 Task: Look for space in Basotu, Tanzania from 12th  August, 2023 to 15th August, 2023 for 3 adults in price range Rs.12000 to Rs.16000. Place can be entire place with 2 bedrooms having 3 beds and 1 bathroom. Property type can be house, flat, guest house. Booking option can be shelf check-in. Required host language is English.
Action: Mouse pressed left at (441, 89)
Screenshot: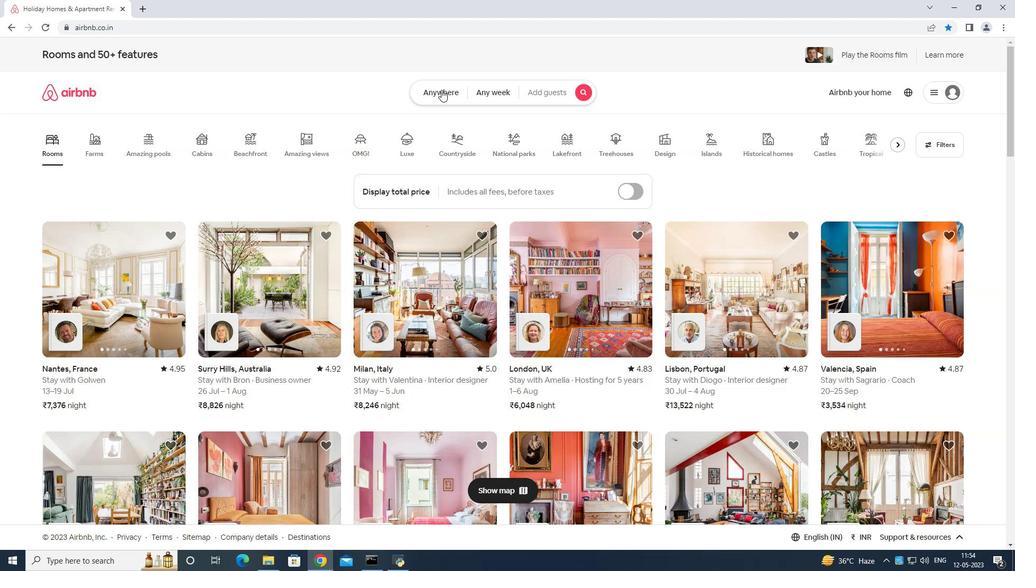 
Action: Mouse moved to (422, 126)
Screenshot: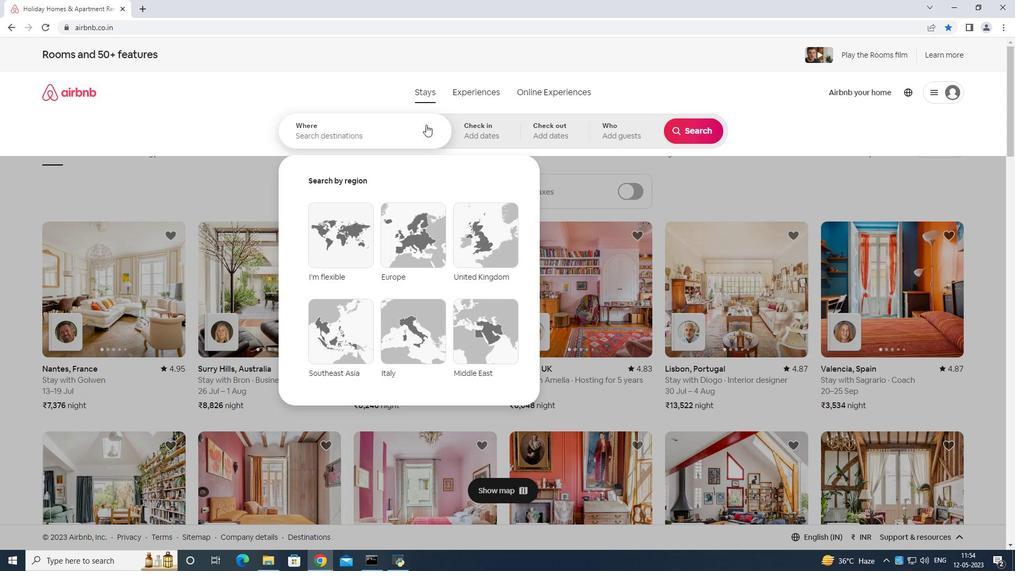 
Action: Mouse pressed left at (422, 126)
Screenshot: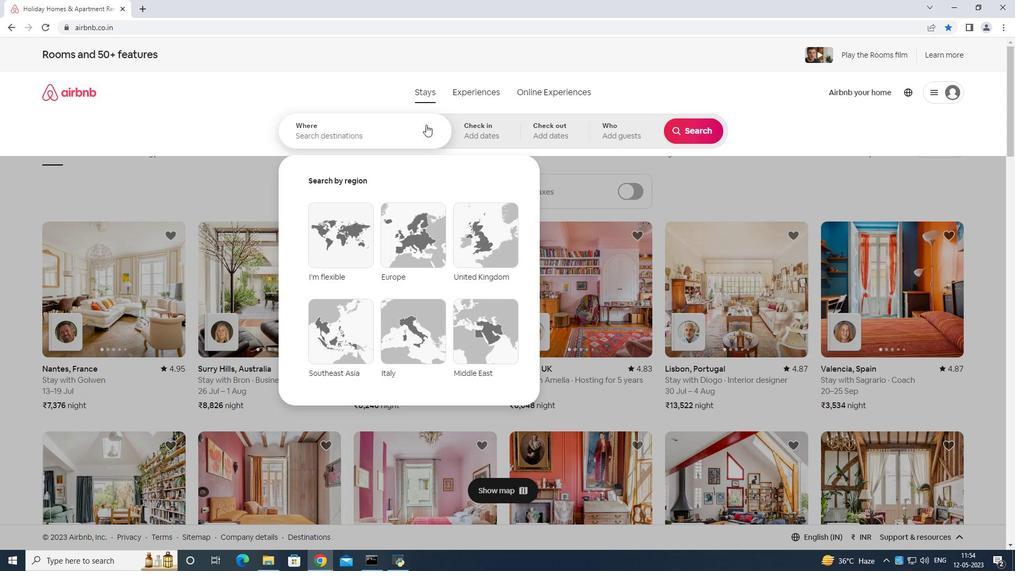 
Action: Mouse moved to (417, 126)
Screenshot: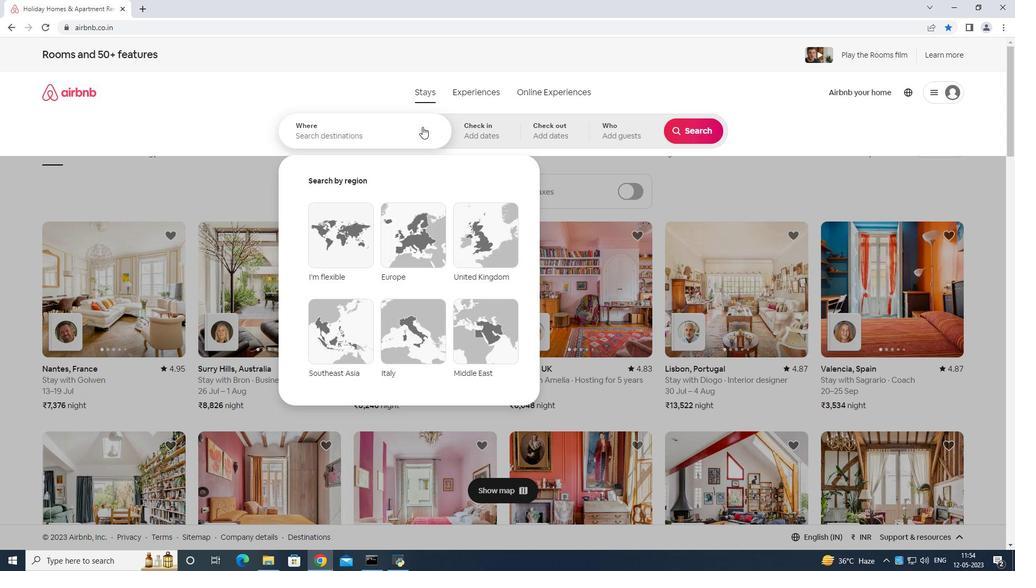 
Action: Key pressed <Key.shift>Basotu<Key.space>tanzania<Key.enter>
Screenshot: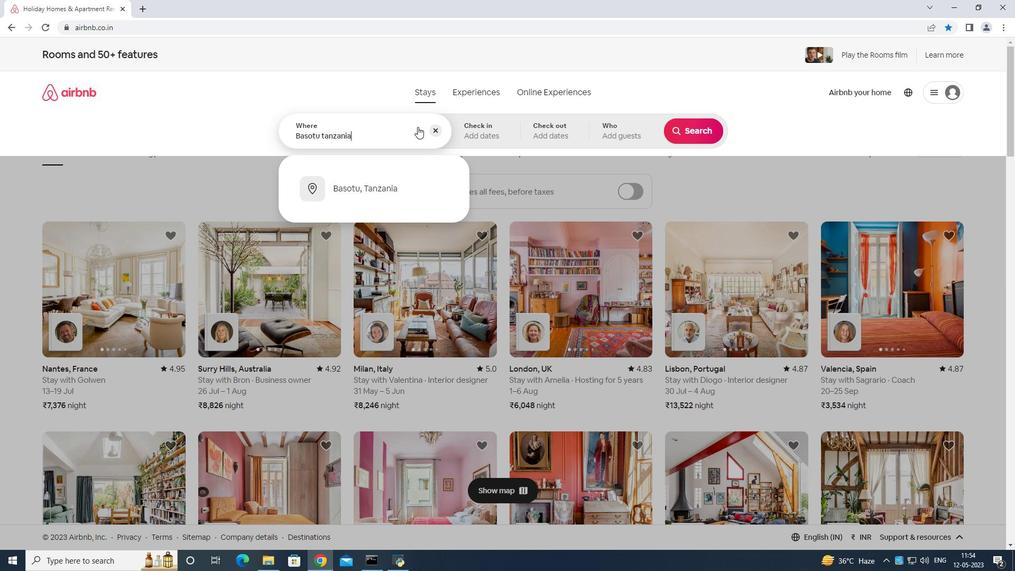 
Action: Mouse moved to (691, 216)
Screenshot: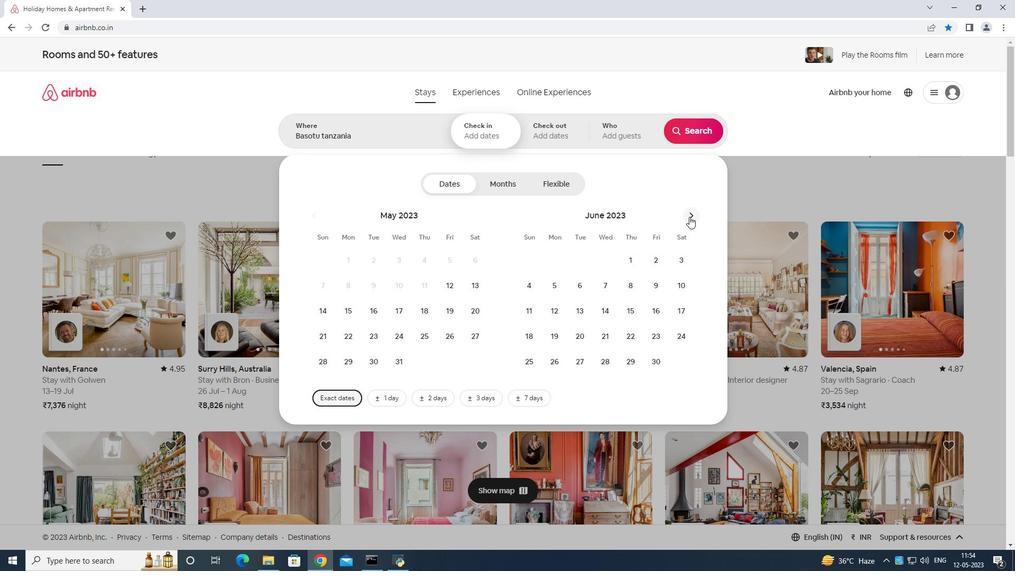 
Action: Mouse pressed left at (691, 216)
Screenshot: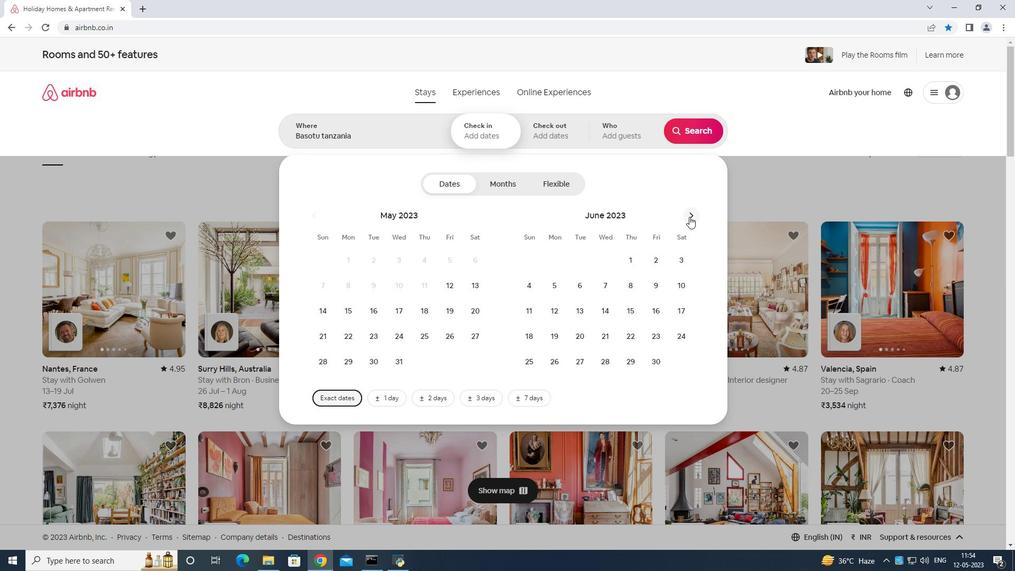 
Action: Mouse moved to (692, 216)
Screenshot: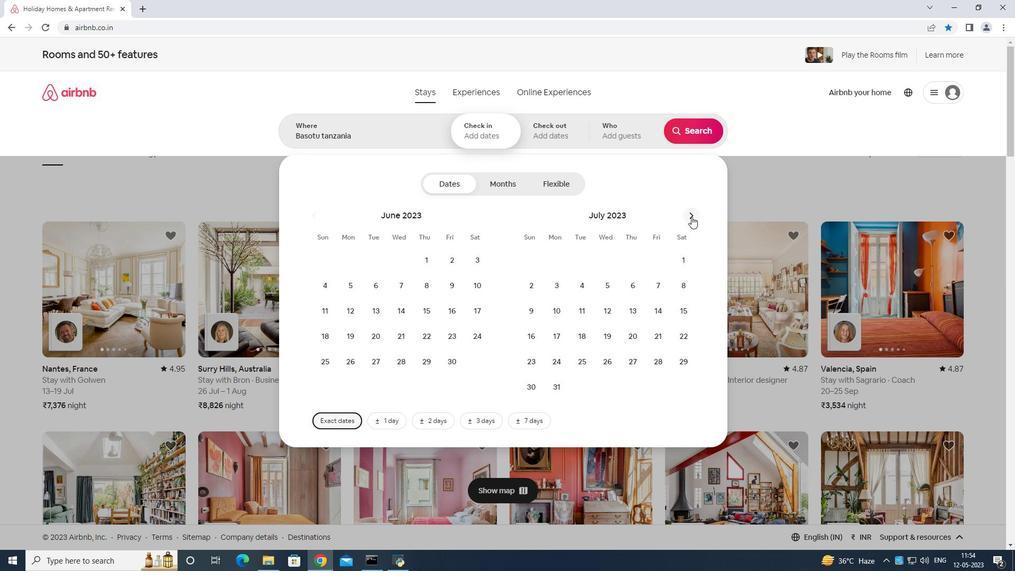 
Action: Mouse pressed left at (692, 216)
Screenshot: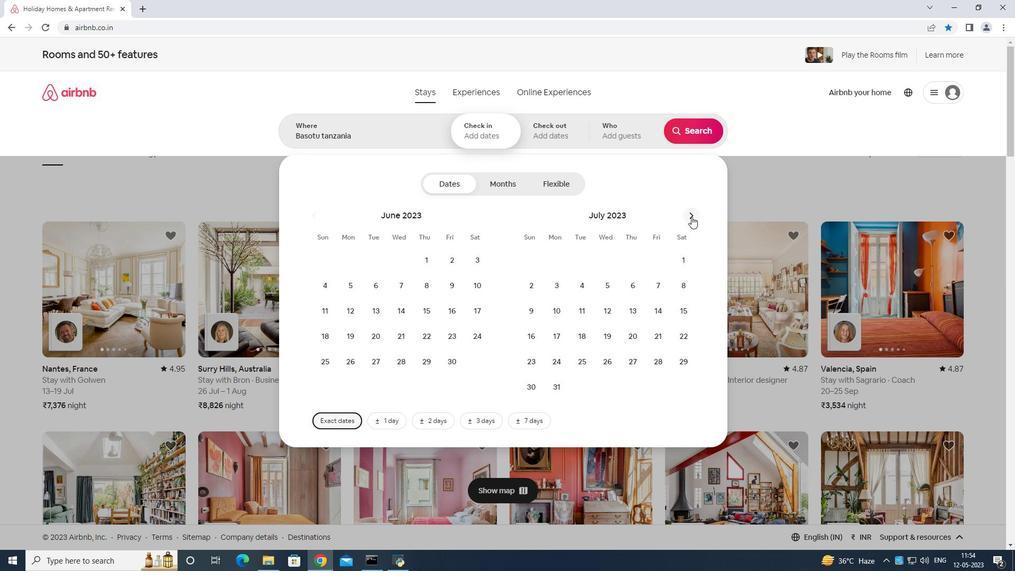 
Action: Mouse moved to (620, 277)
Screenshot: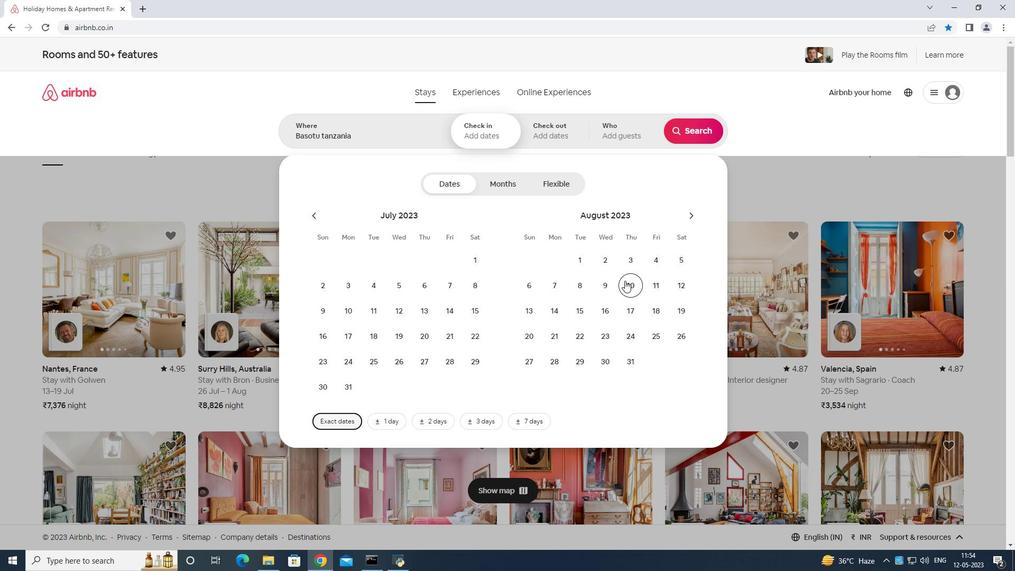 
Action: Mouse pressed left at (620, 277)
Screenshot: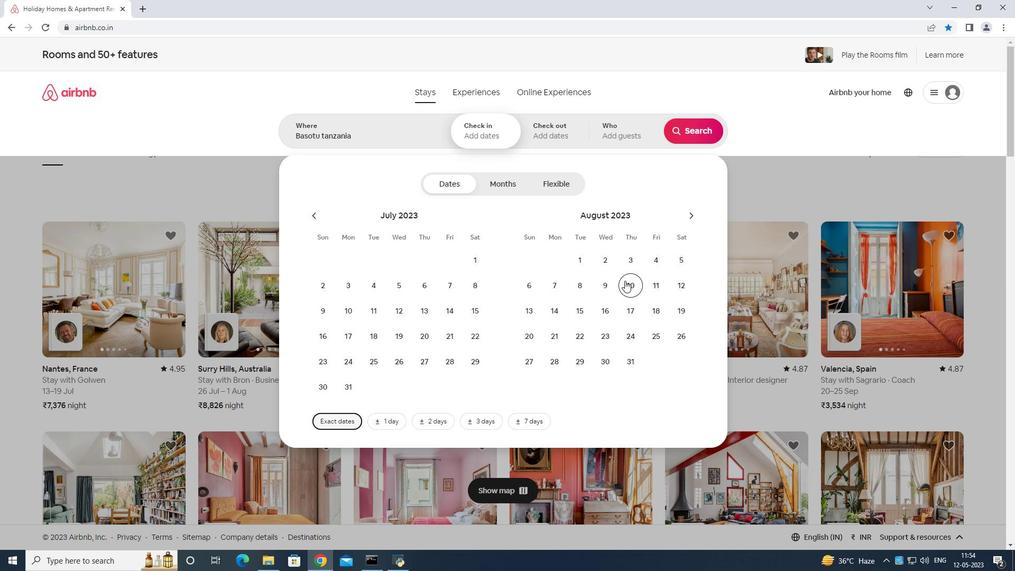 
Action: Mouse moved to (577, 306)
Screenshot: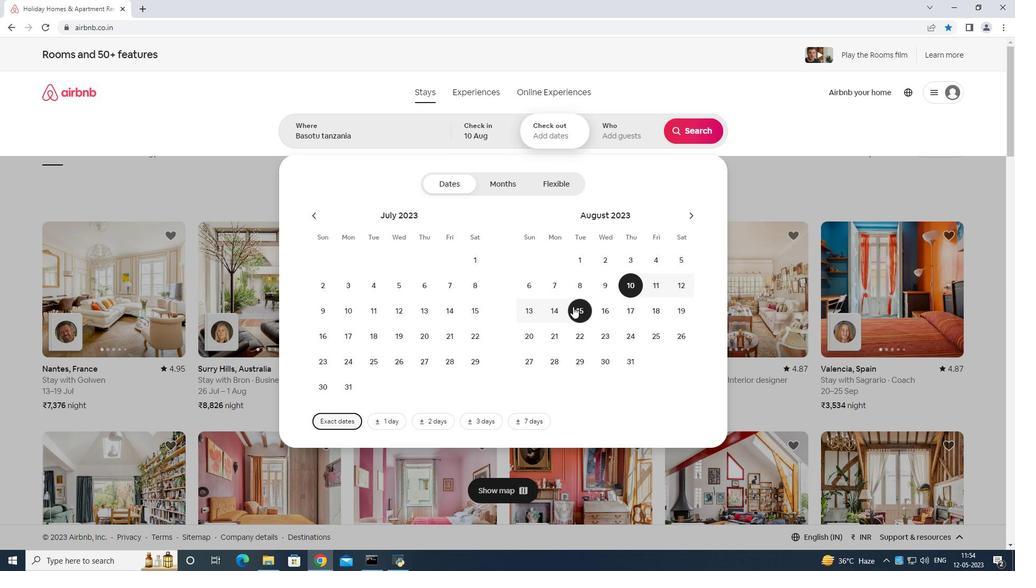 
Action: Mouse pressed left at (577, 306)
Screenshot: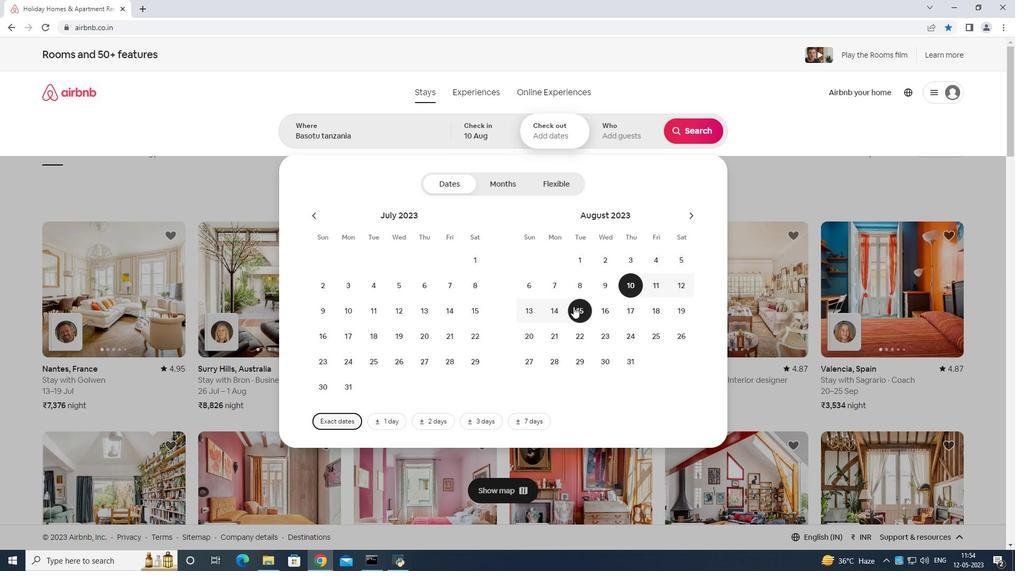 
Action: Mouse moved to (609, 125)
Screenshot: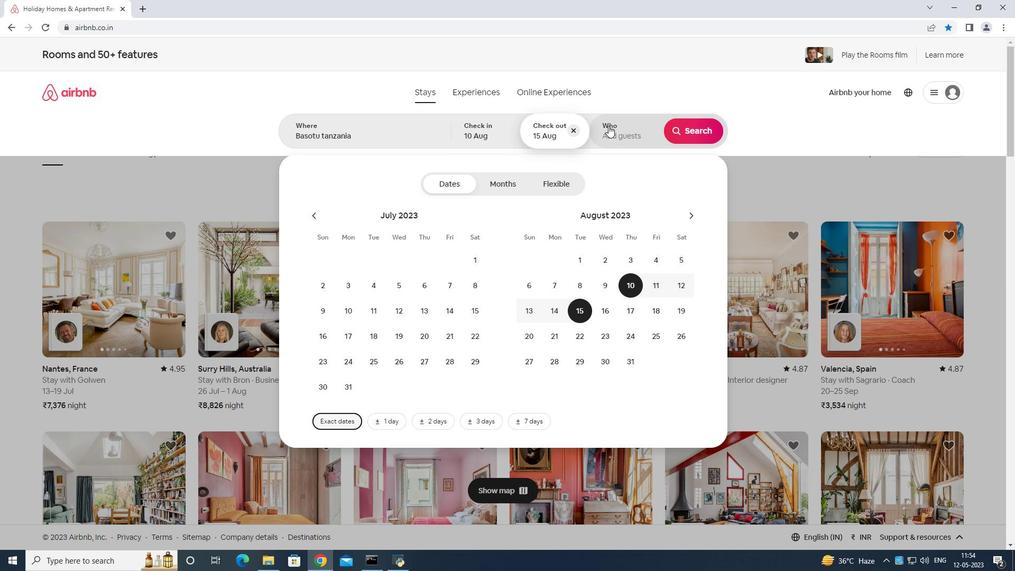 
Action: Mouse pressed left at (609, 125)
Screenshot: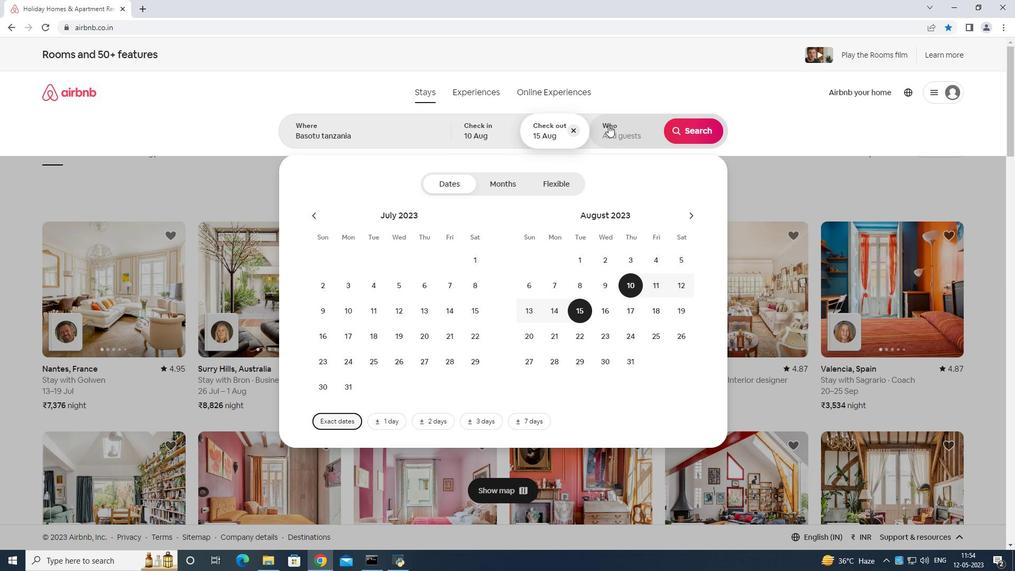 
Action: Mouse moved to (701, 187)
Screenshot: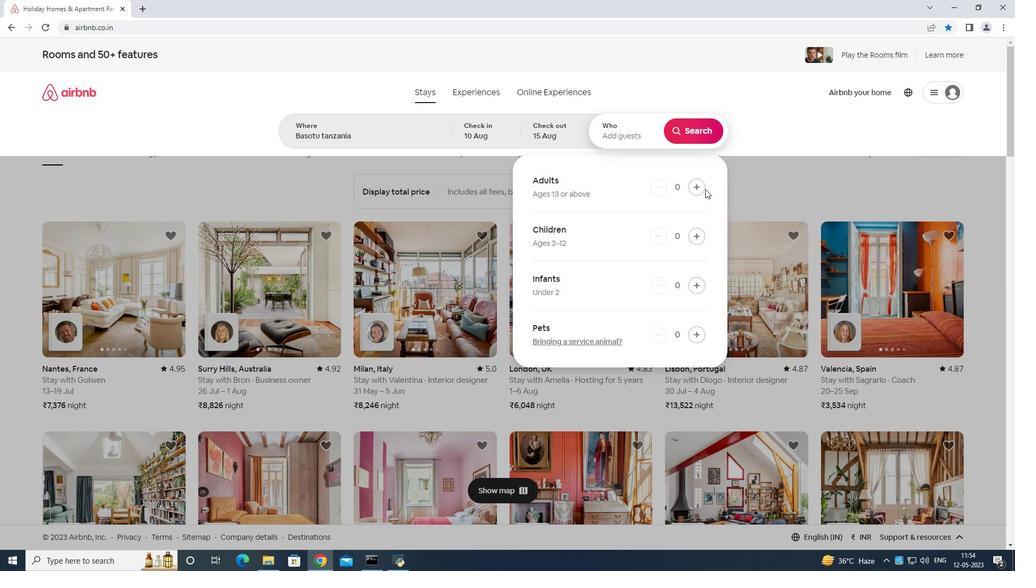 
Action: Mouse pressed left at (701, 187)
Screenshot: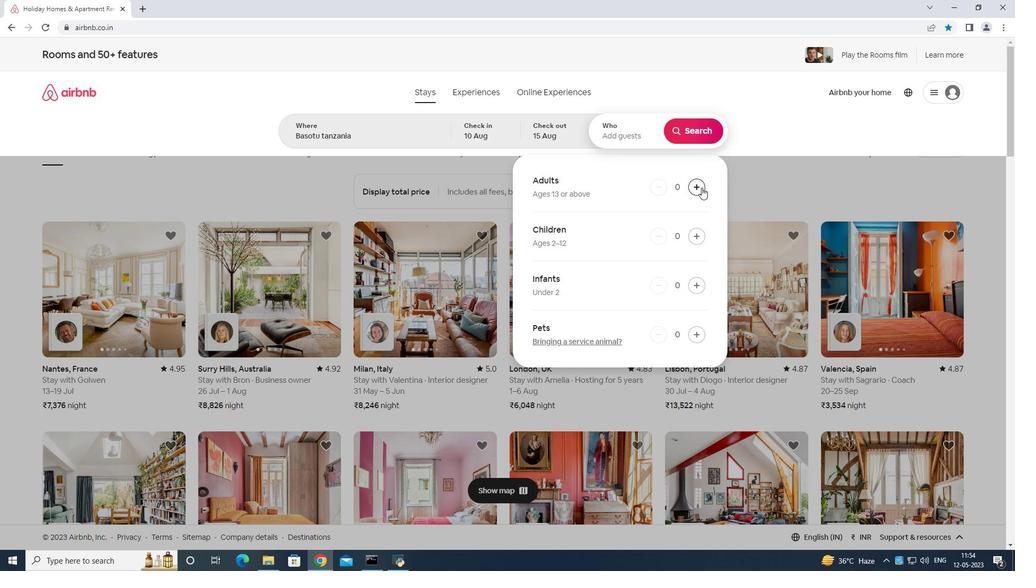 
Action: Mouse moved to (698, 186)
Screenshot: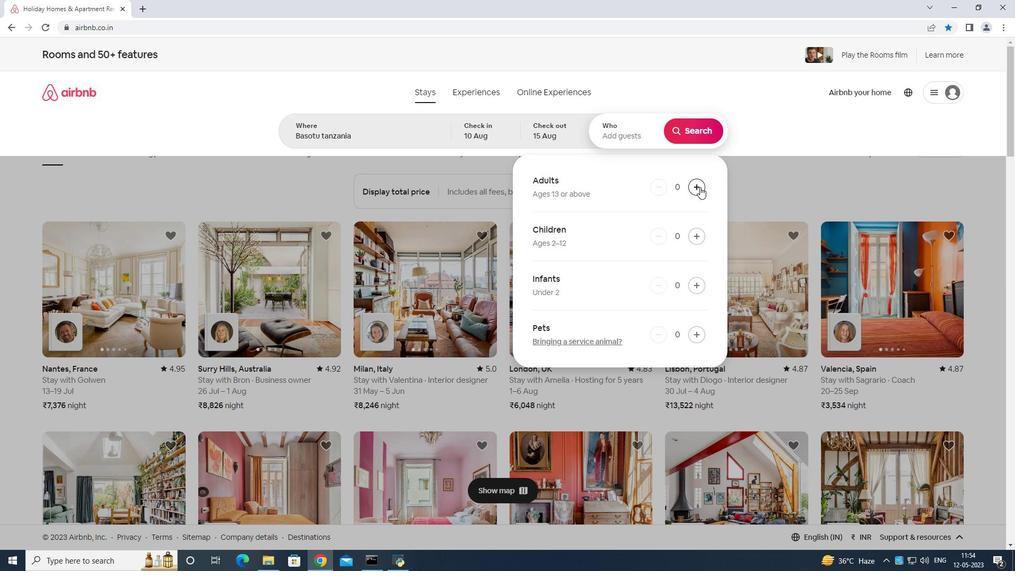 
Action: Mouse pressed left at (698, 186)
Screenshot: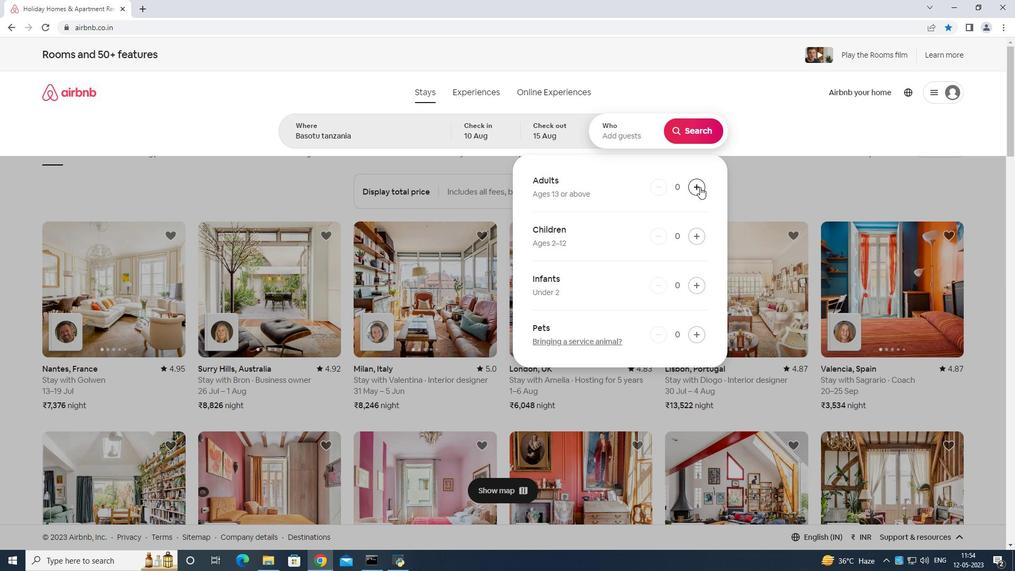 
Action: Mouse moved to (698, 186)
Screenshot: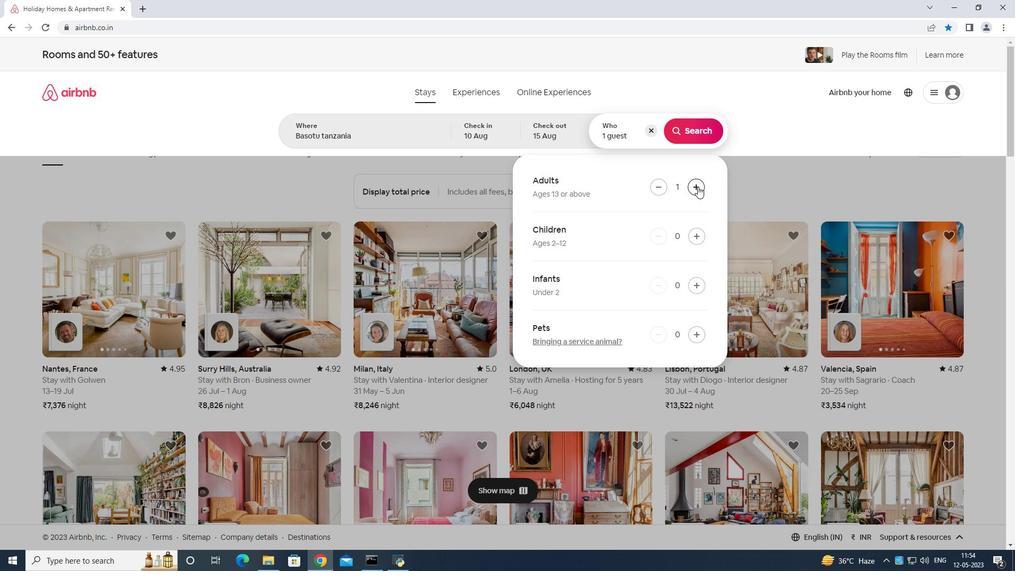 
Action: Mouse pressed left at (698, 186)
Screenshot: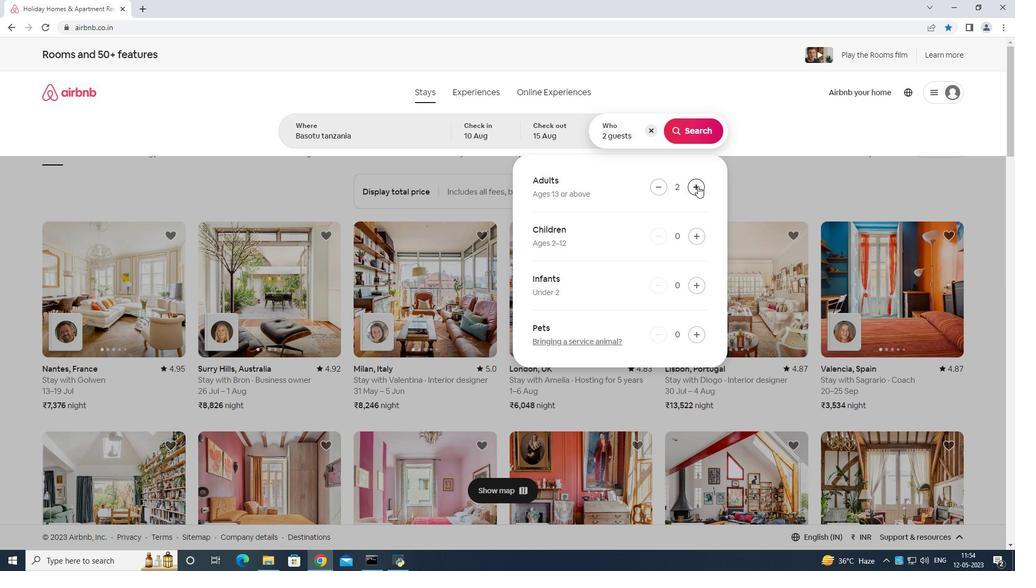 
Action: Mouse moved to (694, 128)
Screenshot: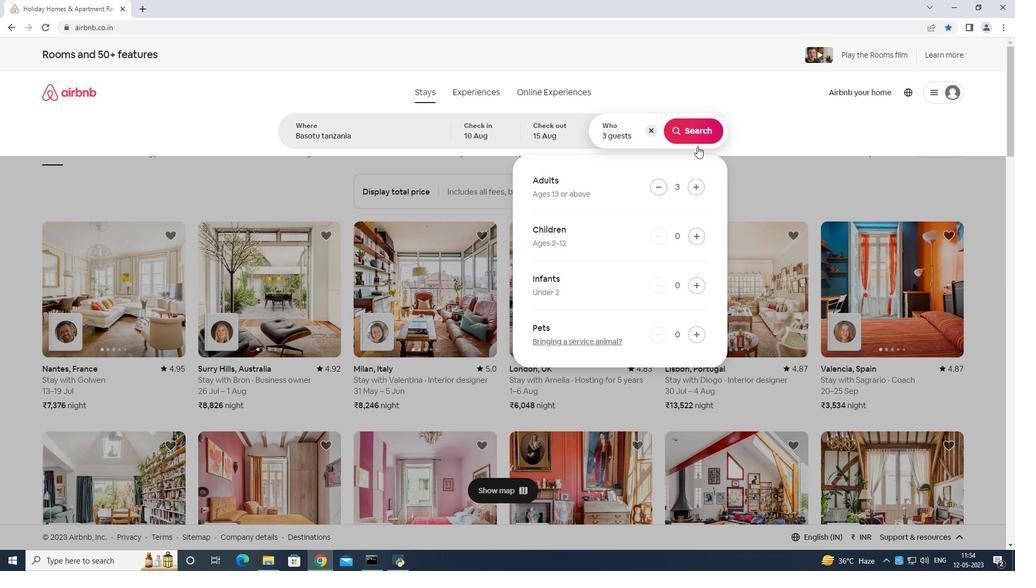 
Action: Mouse pressed left at (694, 128)
Screenshot: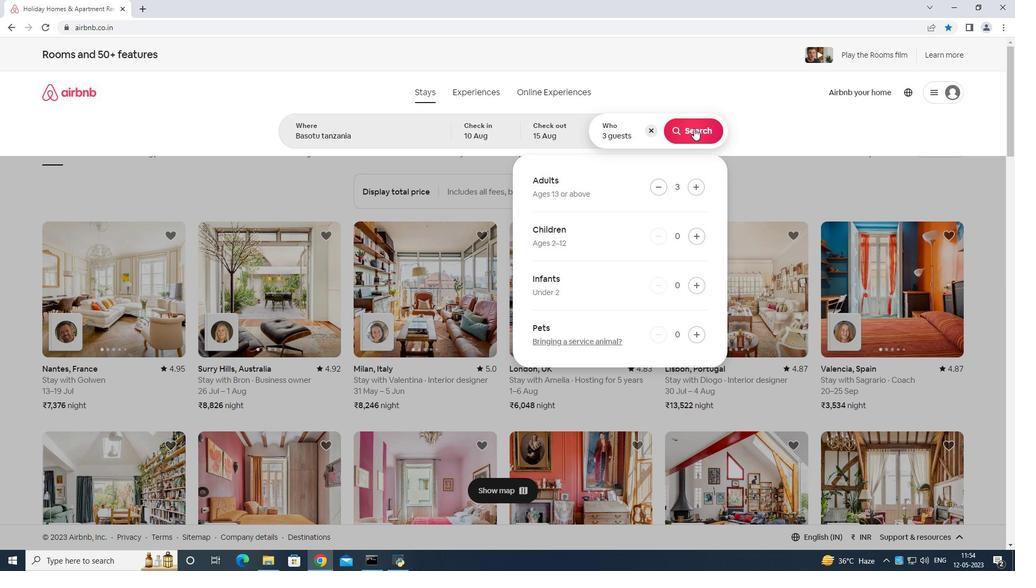 
Action: Mouse moved to (965, 97)
Screenshot: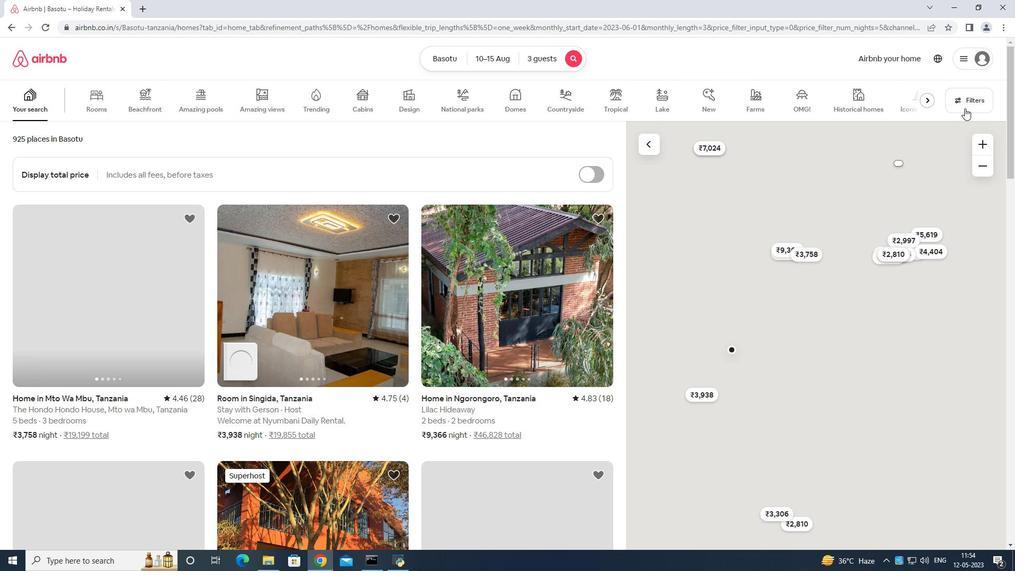 
Action: Mouse pressed left at (965, 97)
Screenshot: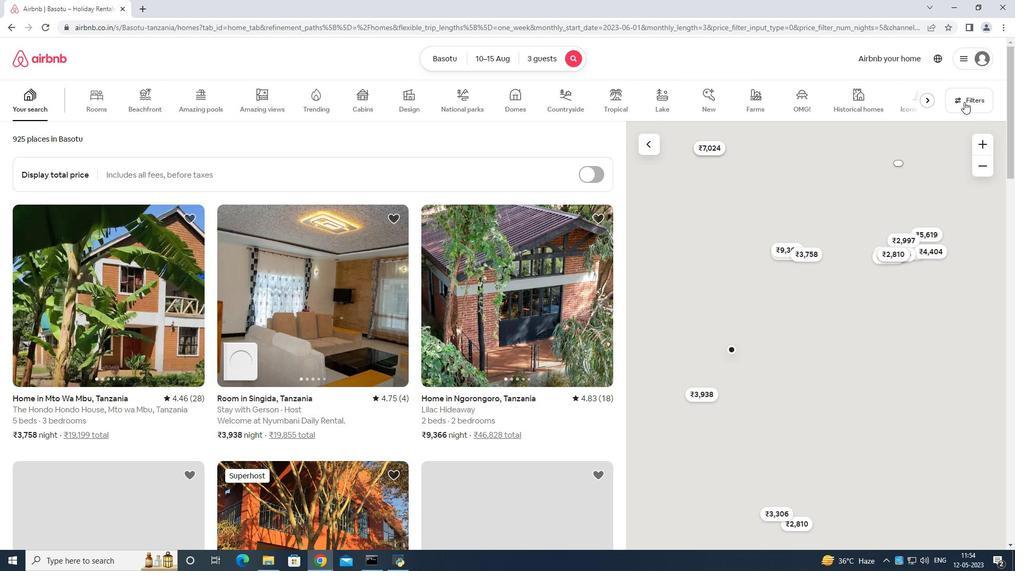 
Action: Mouse moved to (430, 357)
Screenshot: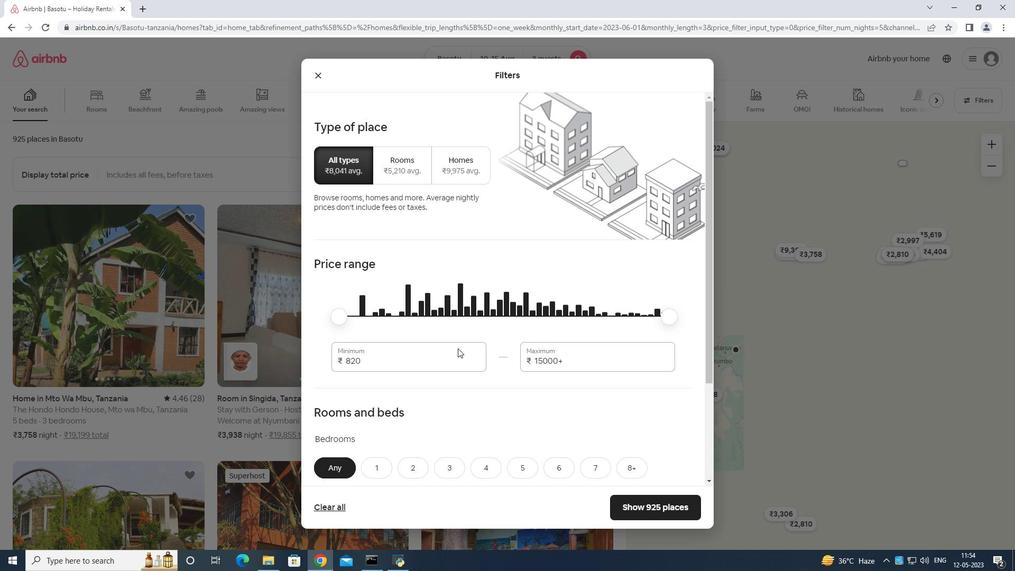 
Action: Mouse pressed left at (430, 357)
Screenshot: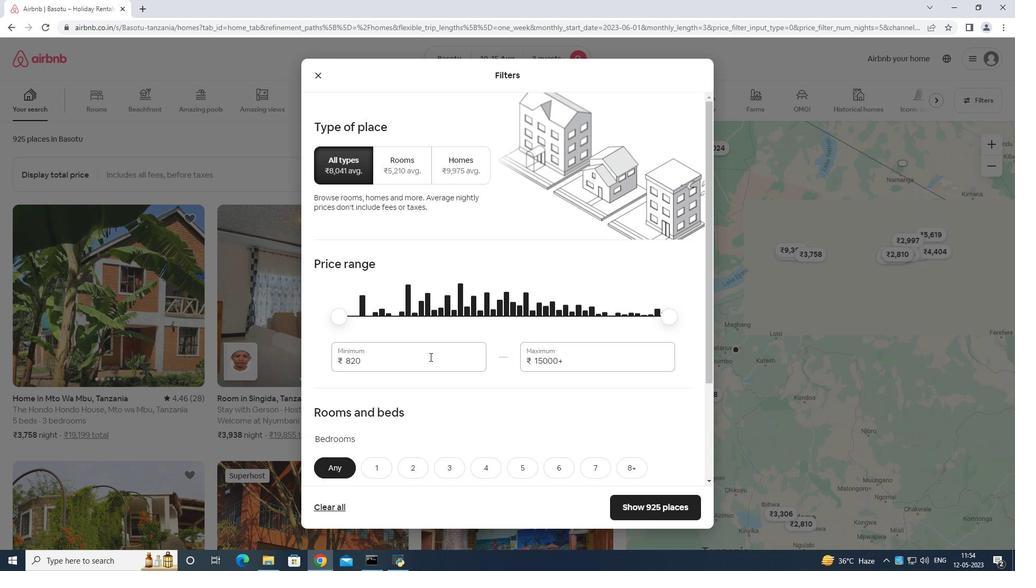 
Action: Mouse moved to (442, 351)
Screenshot: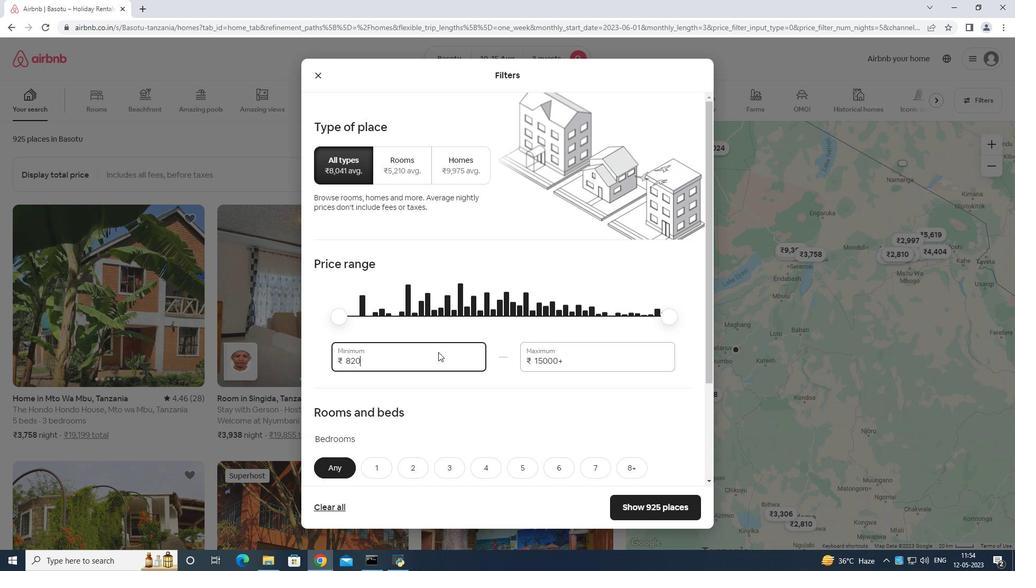 
Action: Key pressed <Key.backspace>
Screenshot: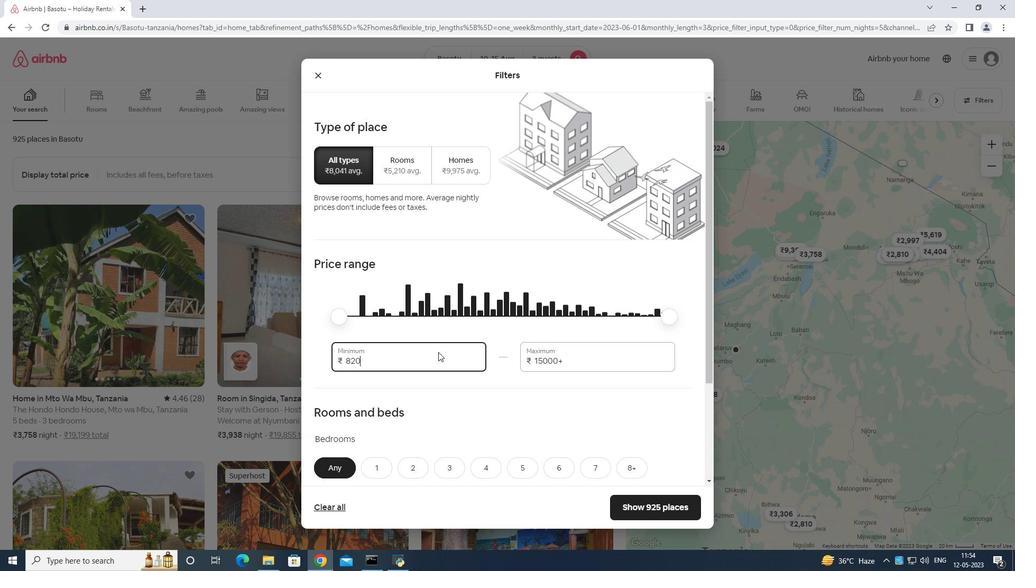 
Action: Mouse moved to (442, 350)
Screenshot: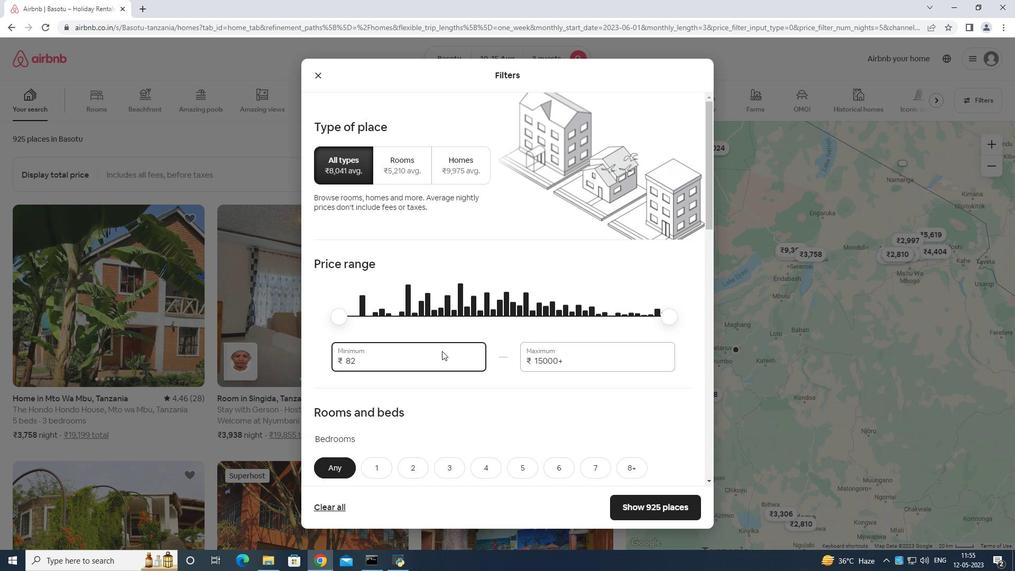 
Action: Key pressed <Key.backspace>
Screenshot: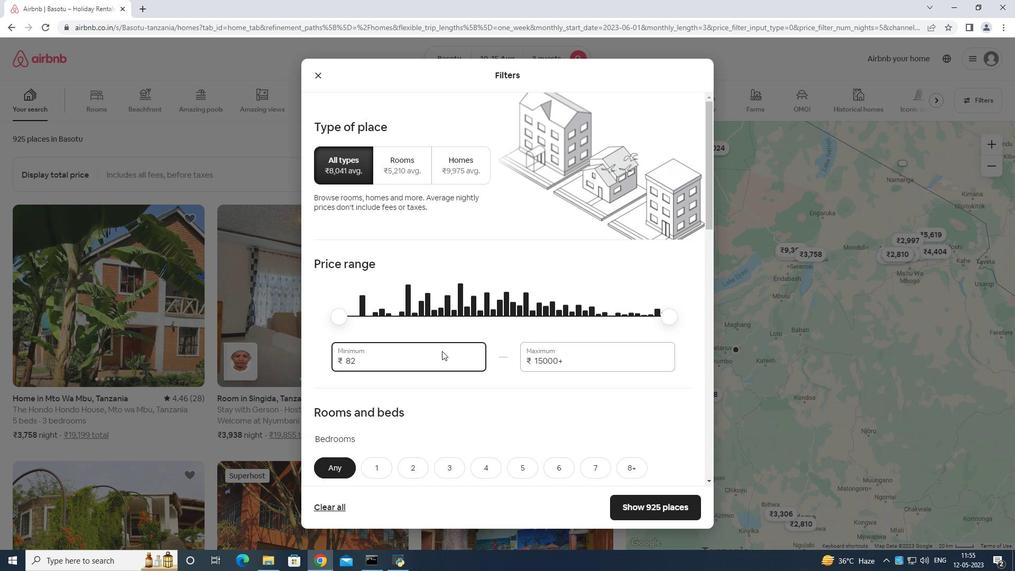 
Action: Mouse moved to (443, 349)
Screenshot: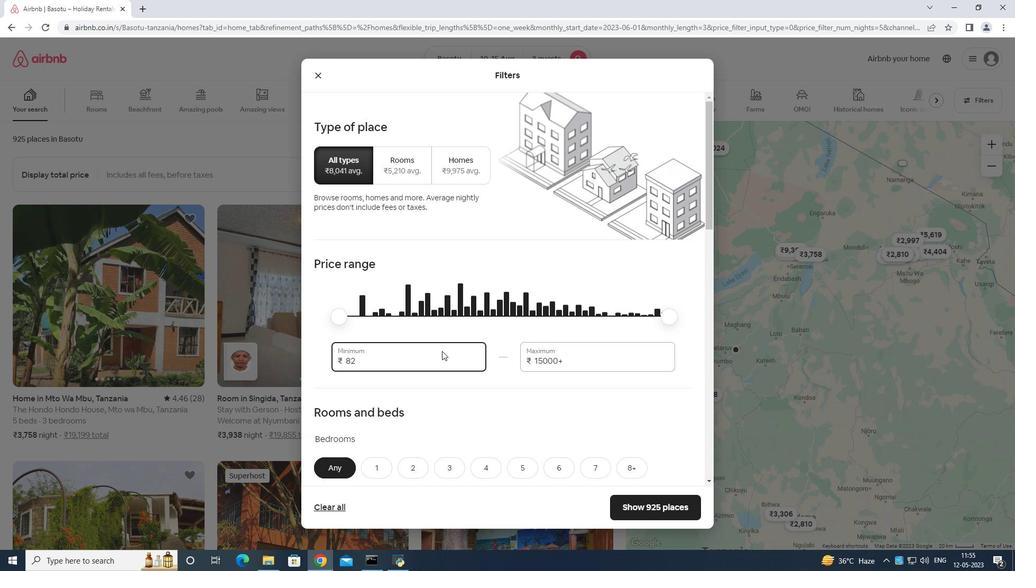 
Action: Key pressed <Key.backspace>
Screenshot: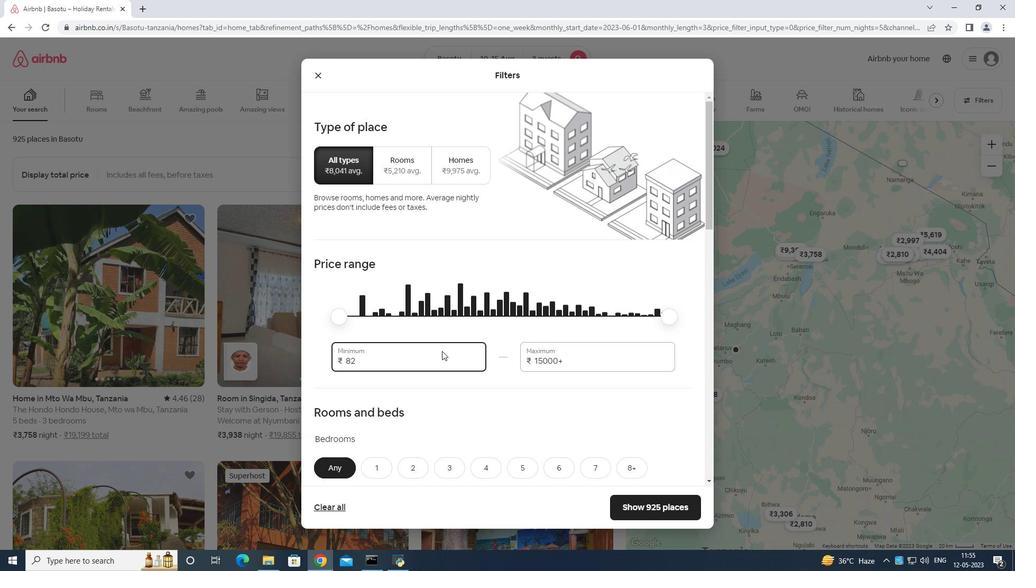 
Action: Mouse moved to (443, 349)
Screenshot: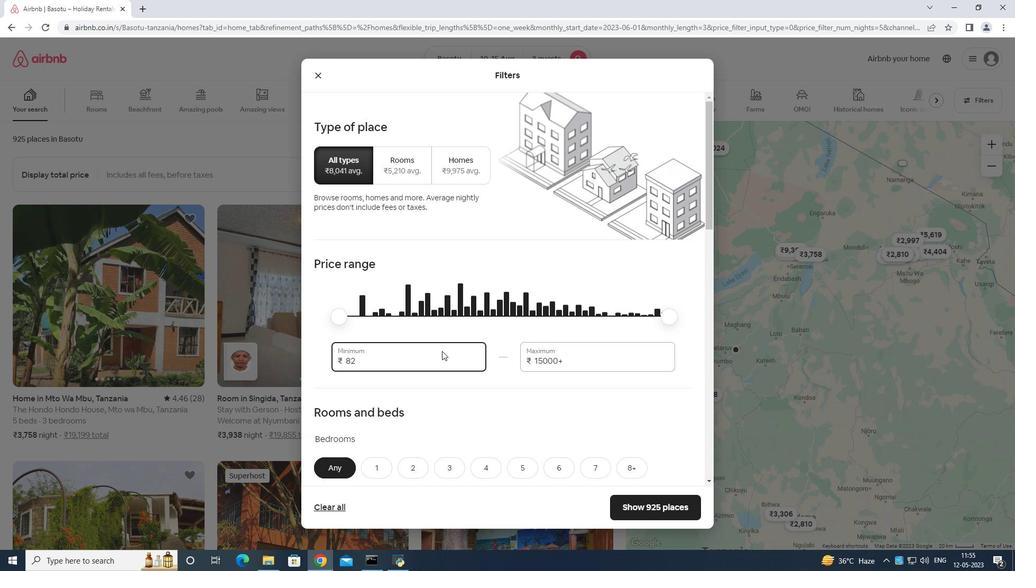 
Action: Key pressed <Key.backspace>
Screenshot: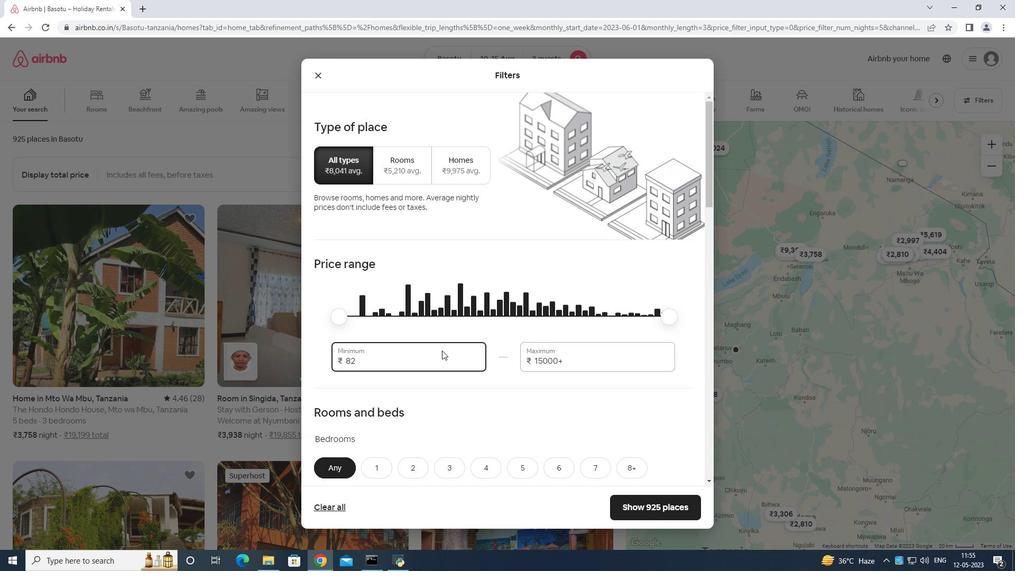 
Action: Mouse moved to (444, 348)
Screenshot: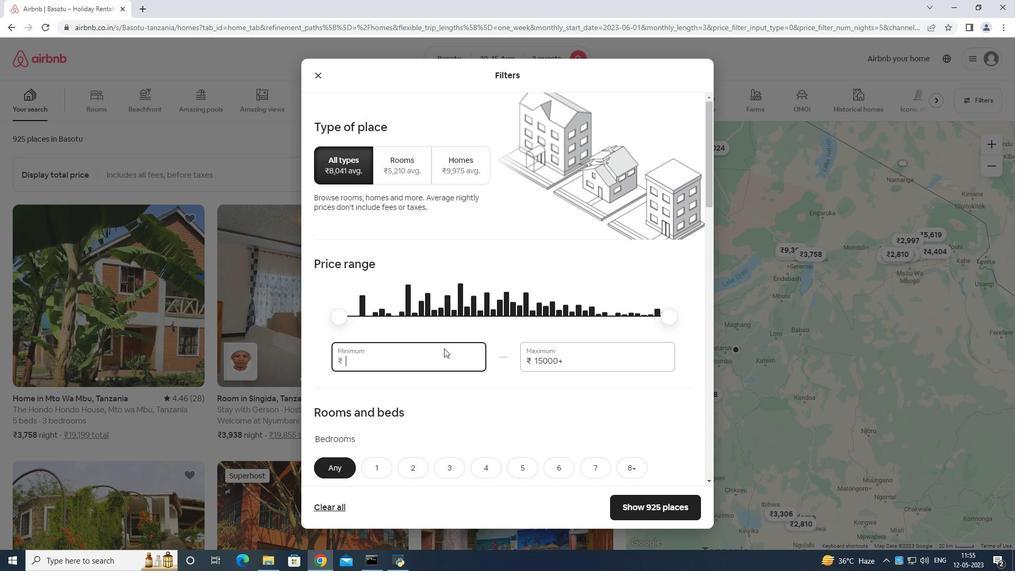 
Action: Key pressed 1
Screenshot: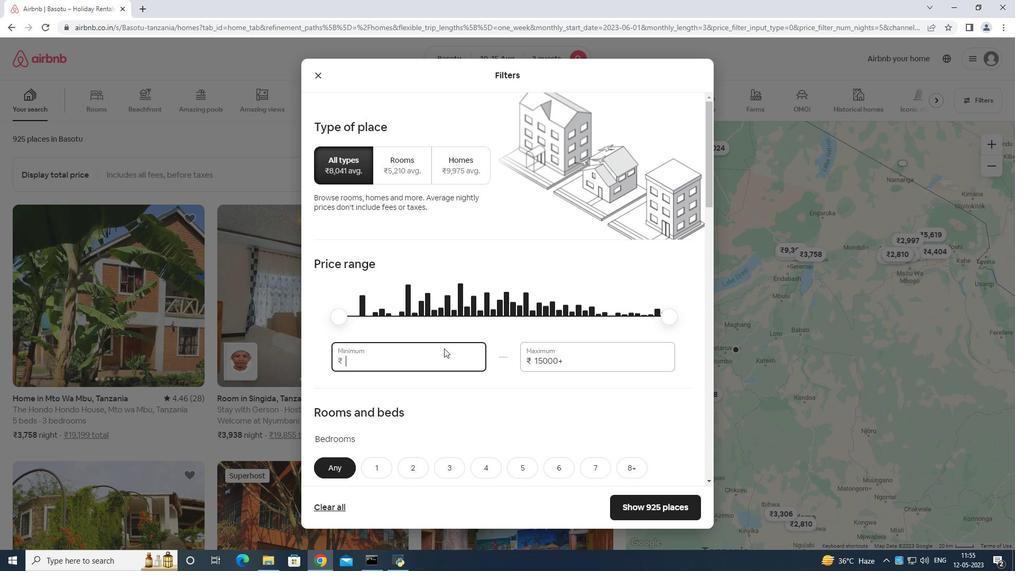 
Action: Mouse moved to (447, 348)
Screenshot: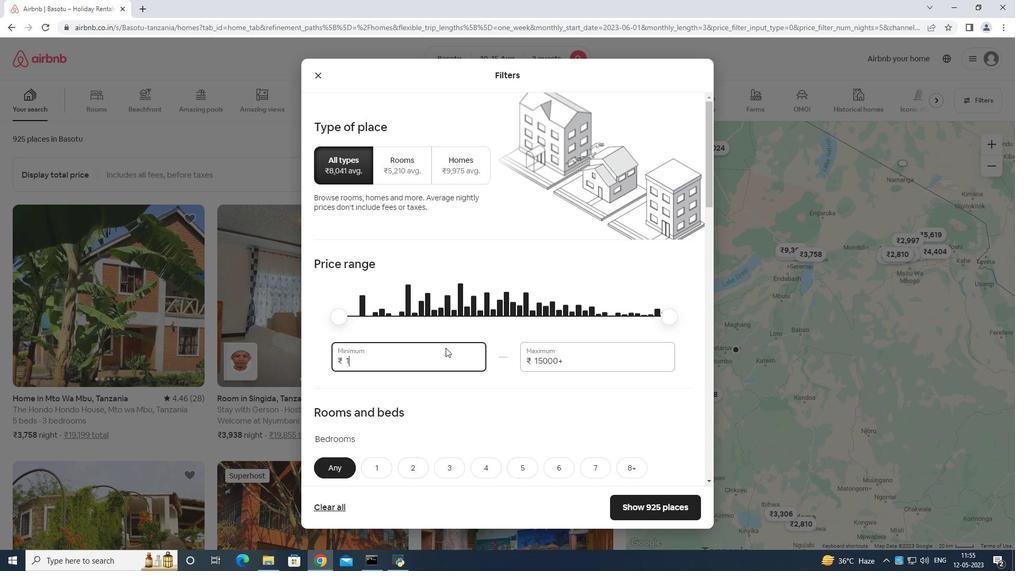 
Action: Key pressed 2
Screenshot: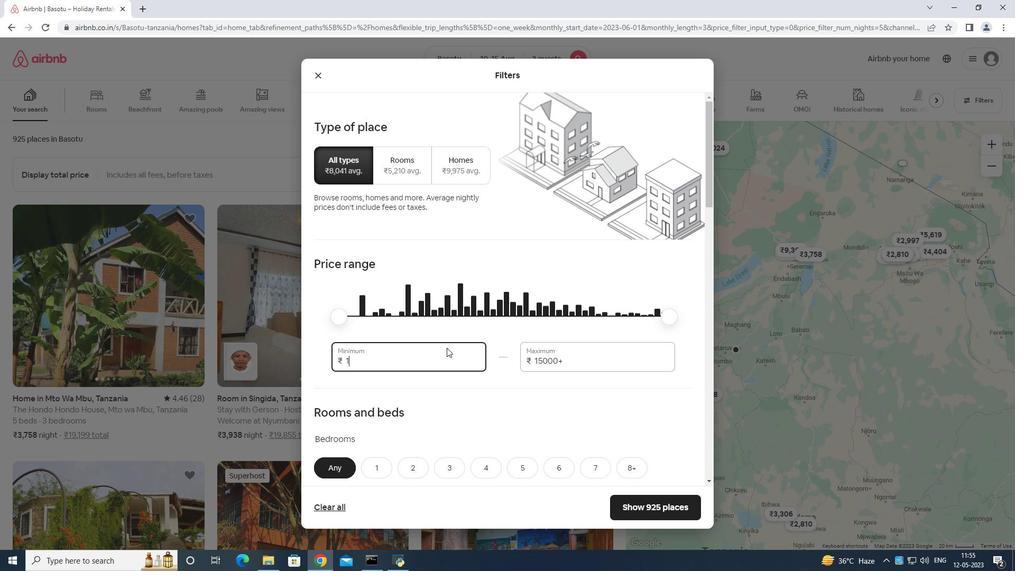 
Action: Mouse moved to (448, 349)
Screenshot: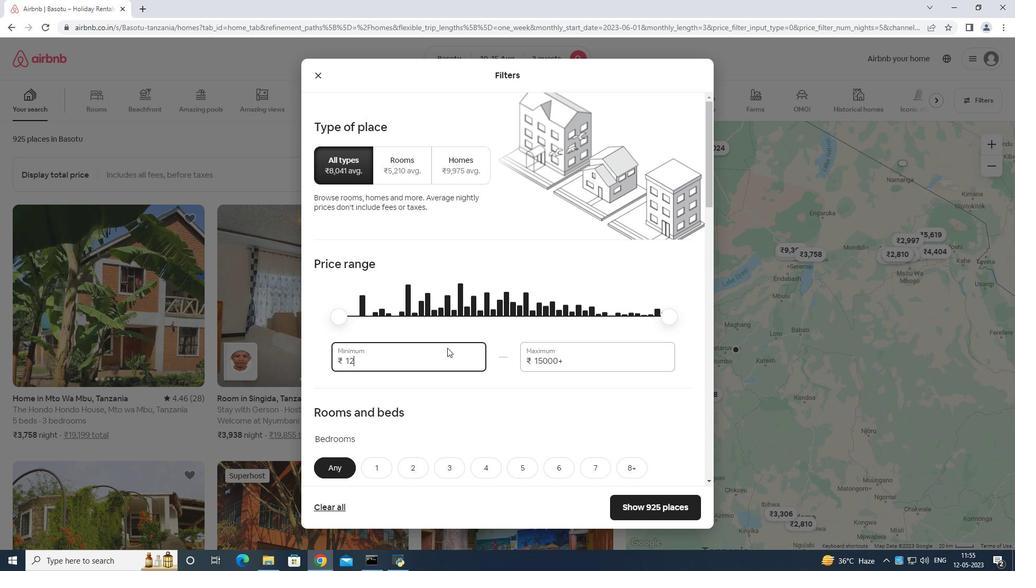 
Action: Key pressed 0
Screenshot: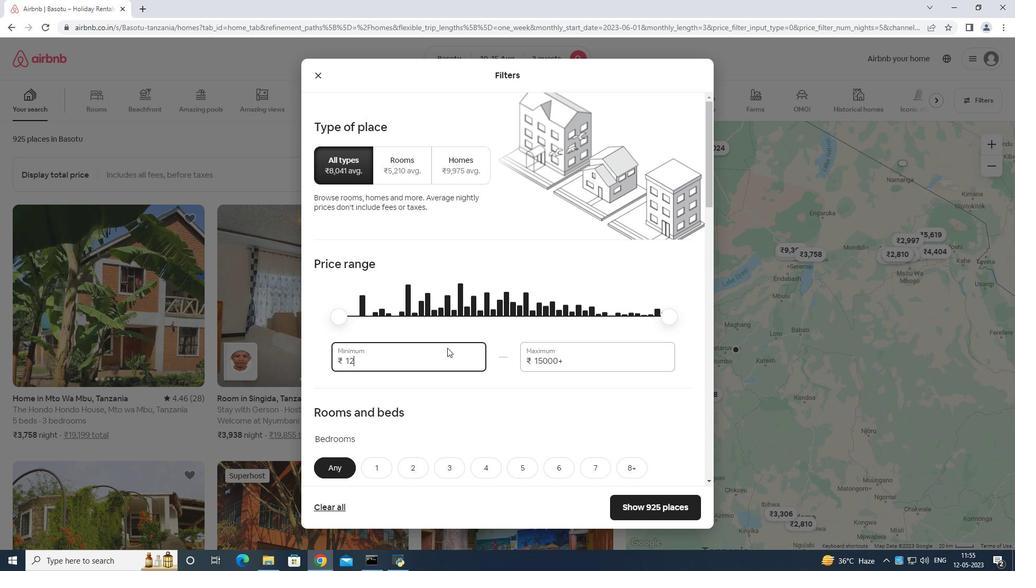 
Action: Mouse moved to (448, 349)
Screenshot: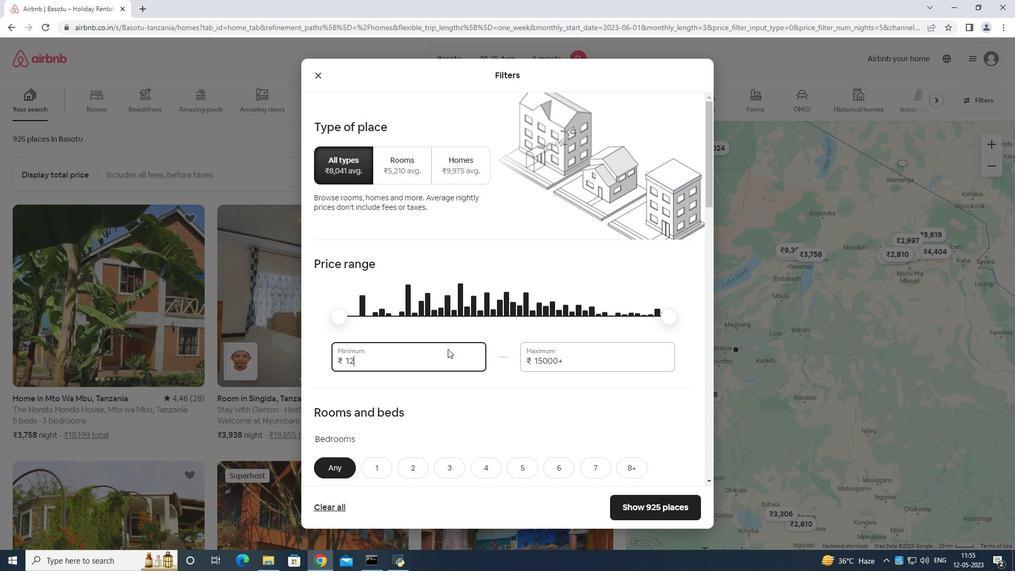 
Action: Key pressed 00
Screenshot: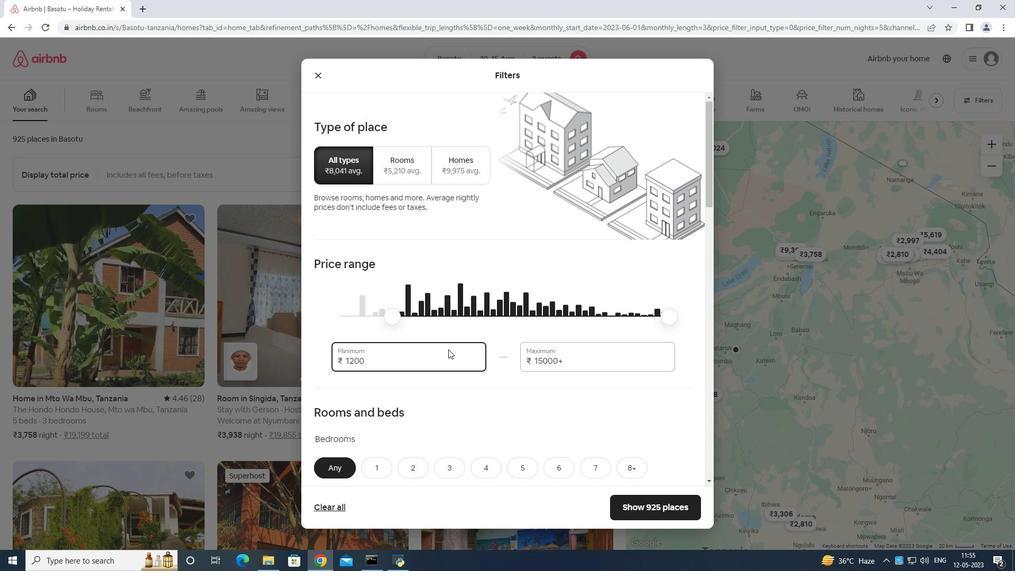 
Action: Mouse moved to (585, 355)
Screenshot: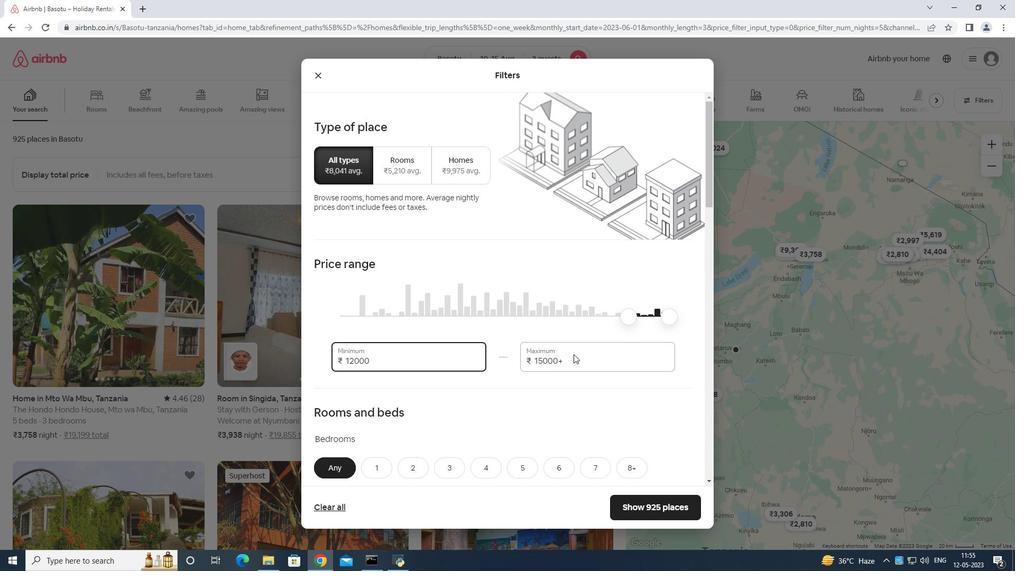 
Action: Mouse pressed left at (585, 355)
Screenshot: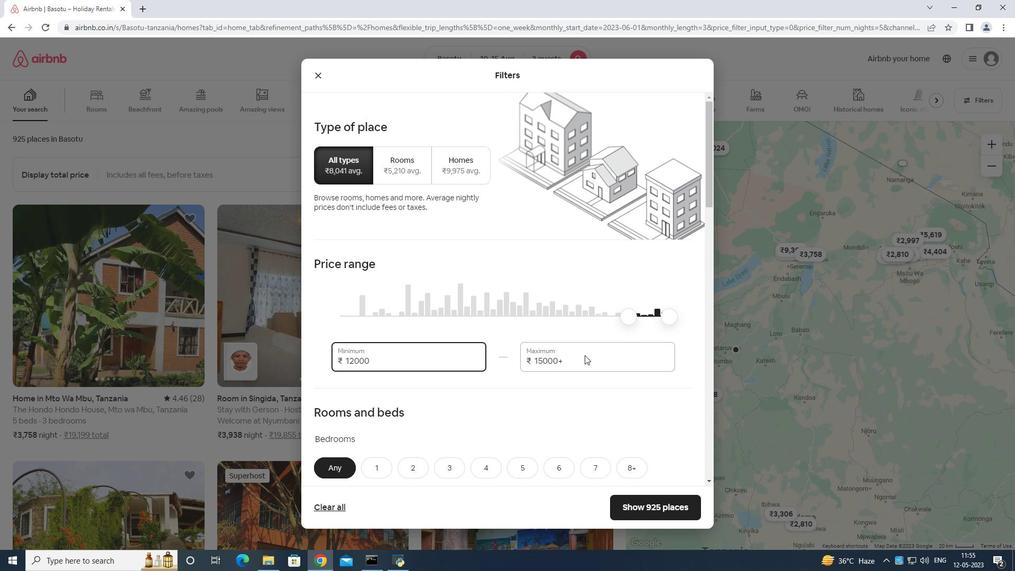 
Action: Mouse moved to (586, 355)
Screenshot: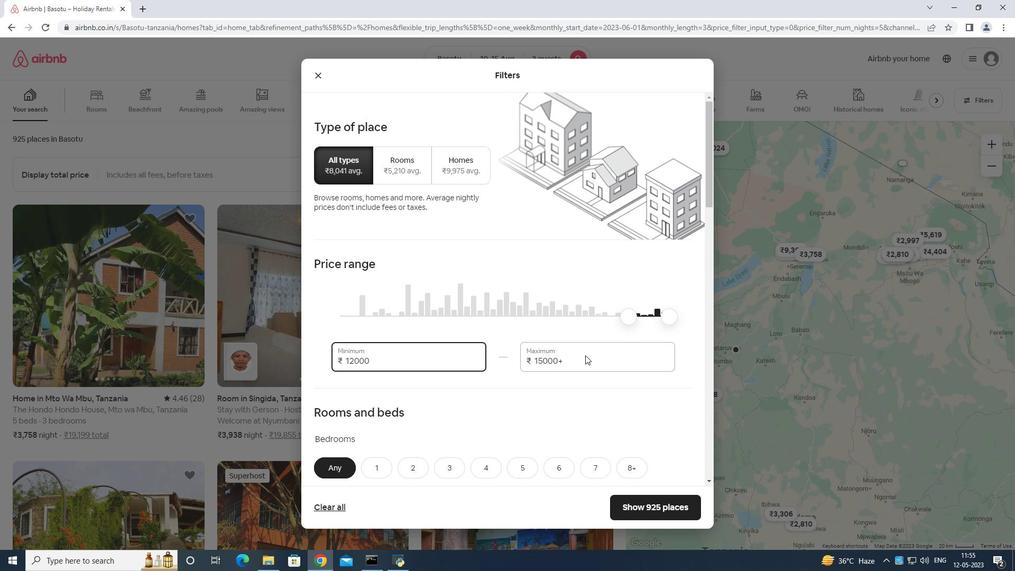 
Action: Key pressed <Key.backspace>
Screenshot: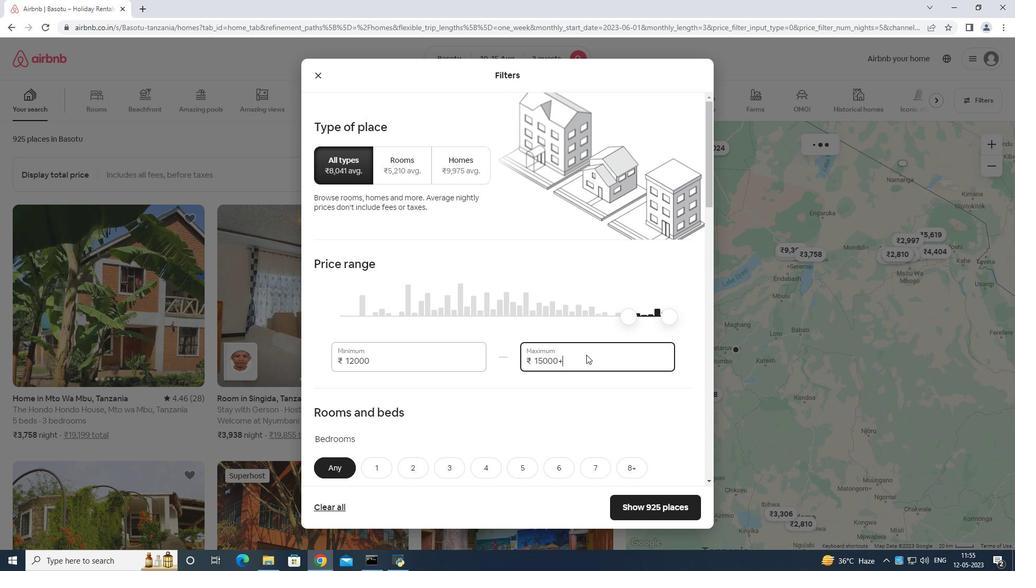 
Action: Mouse moved to (585, 355)
Screenshot: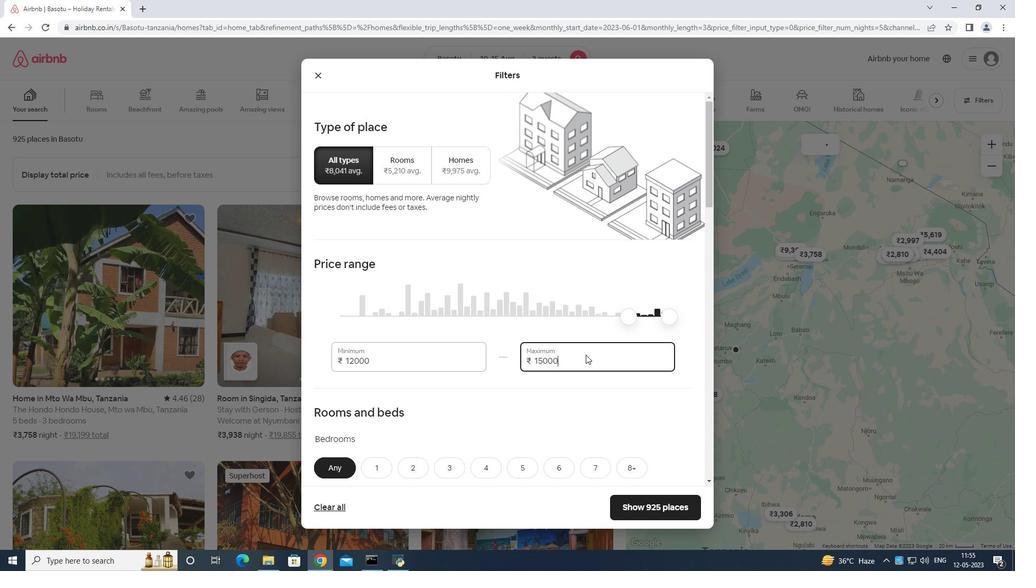 
Action: Key pressed <Key.backspace><Key.backspace><Key.backspace><Key.backspace><Key.backspace><Key.backspace><Key.backspace><Key.backspace><Key.backspace><Key.backspace><Key.backspace><Key.backspace><Key.backspace><Key.backspace><Key.backspace>
Screenshot: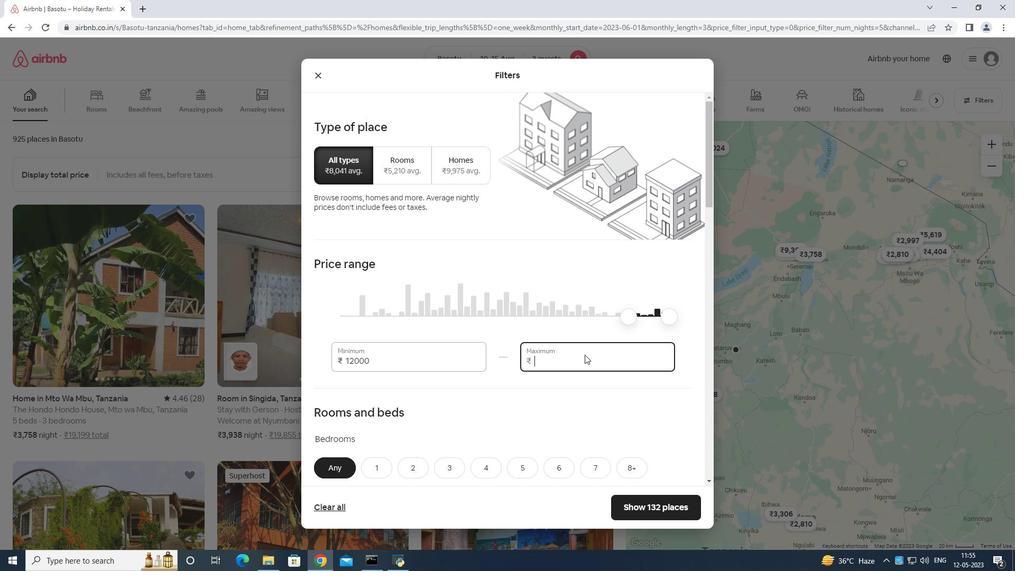 
Action: Mouse moved to (584, 355)
Screenshot: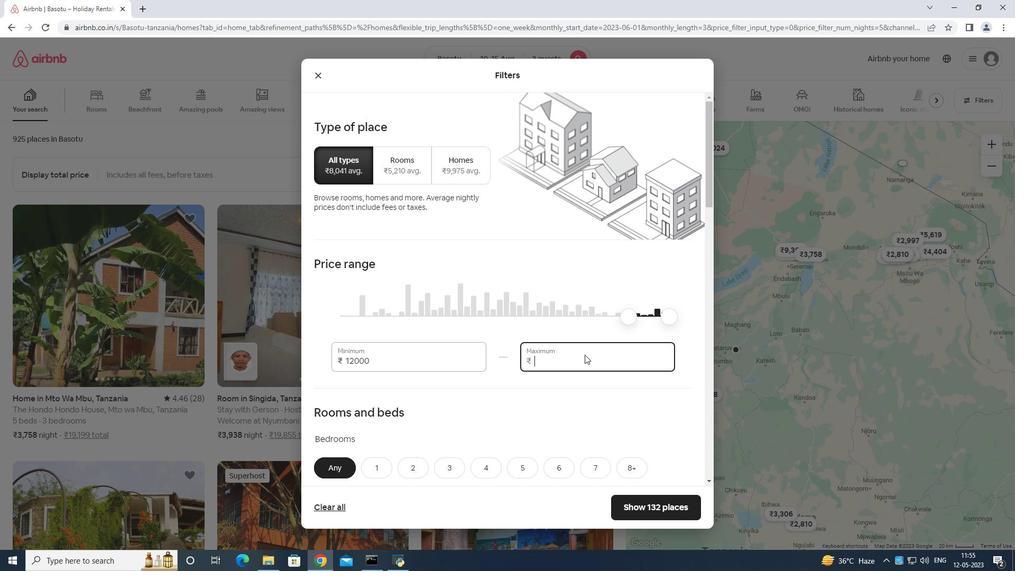 
Action: Key pressed 16
Screenshot: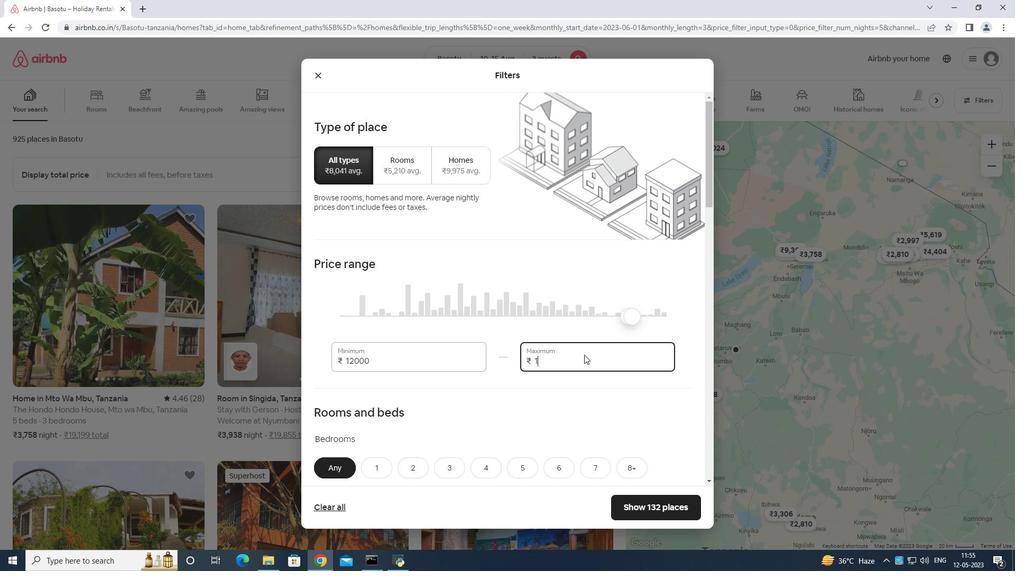 
Action: Mouse moved to (584, 355)
Screenshot: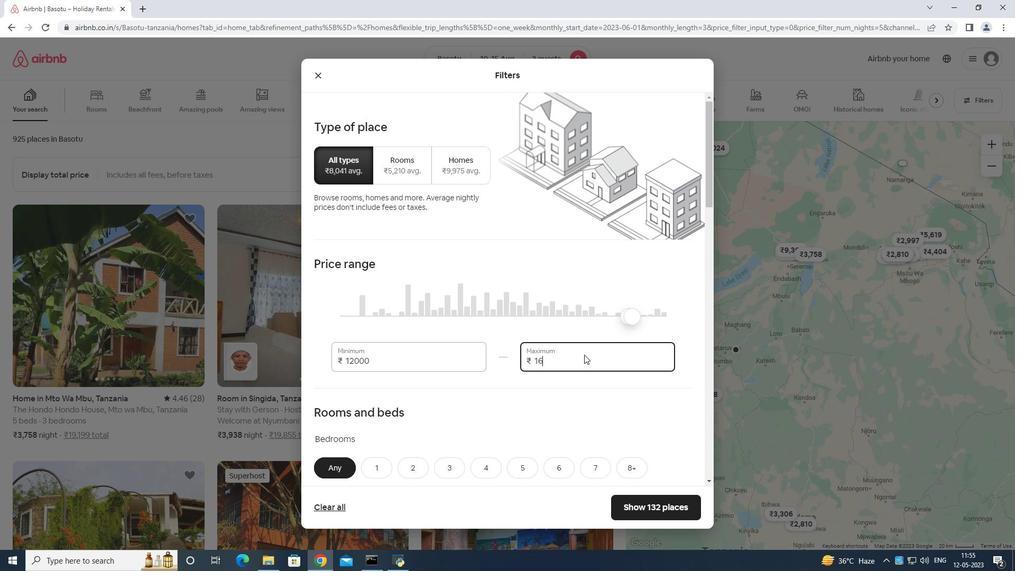 
Action: Key pressed 0
Screenshot: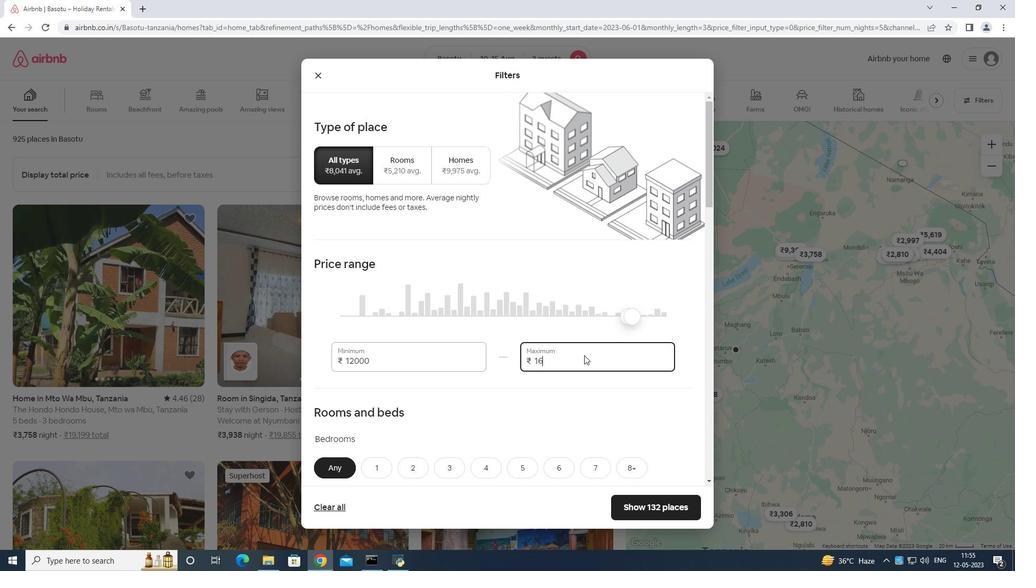 
Action: Mouse moved to (584, 356)
Screenshot: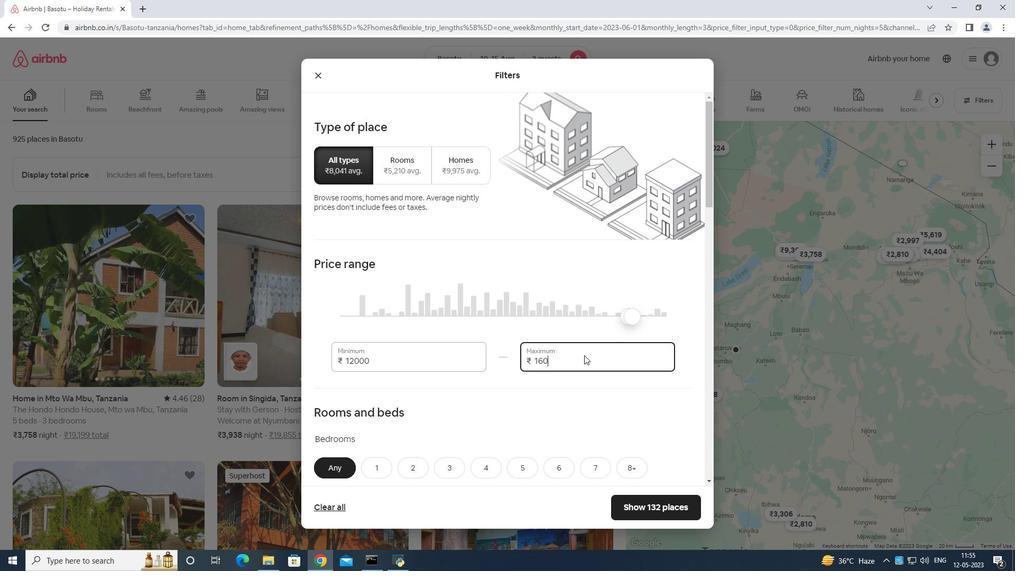 
Action: Key pressed 0
Screenshot: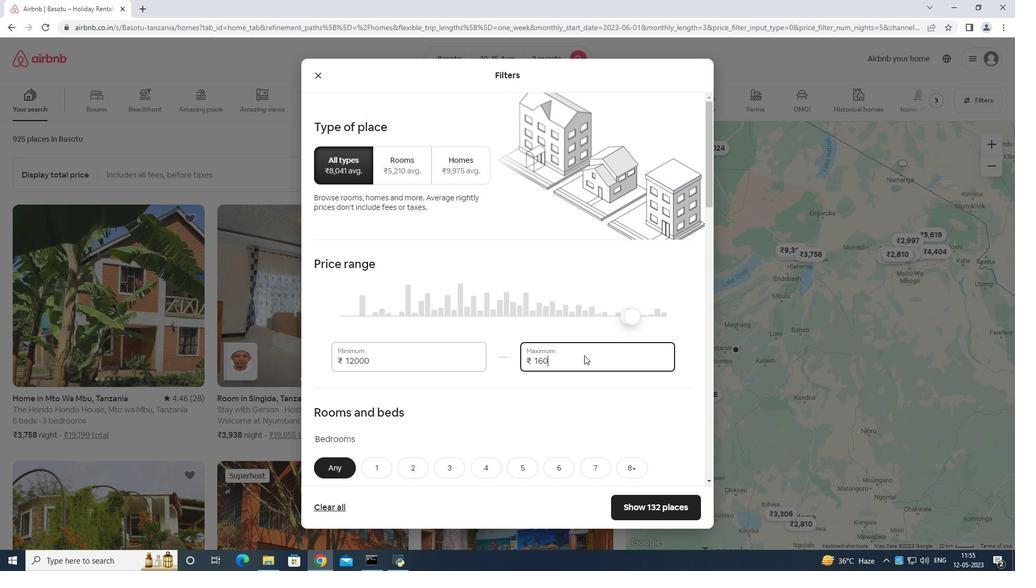 
Action: Mouse moved to (584, 357)
Screenshot: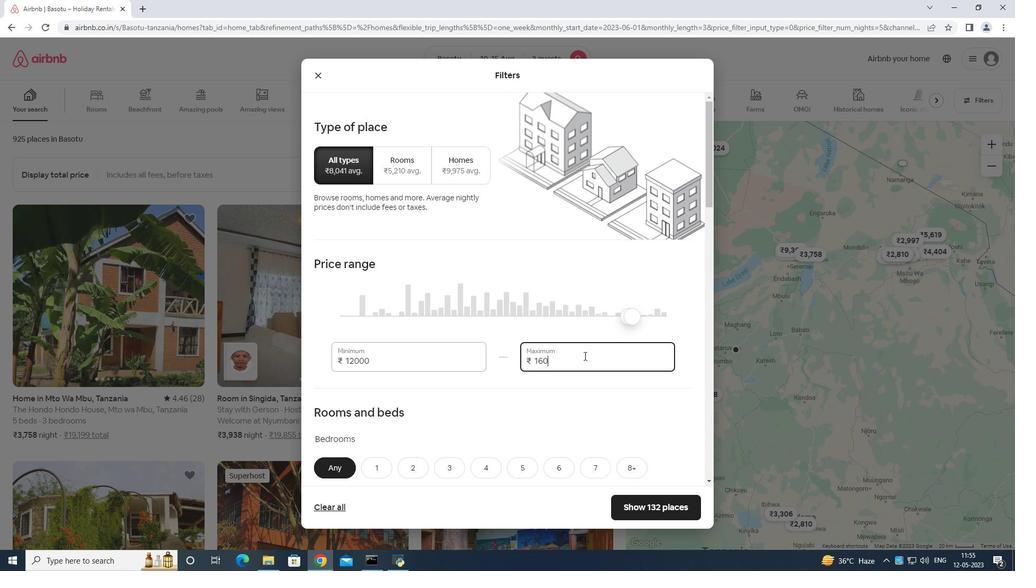
Action: Key pressed 0
Screenshot: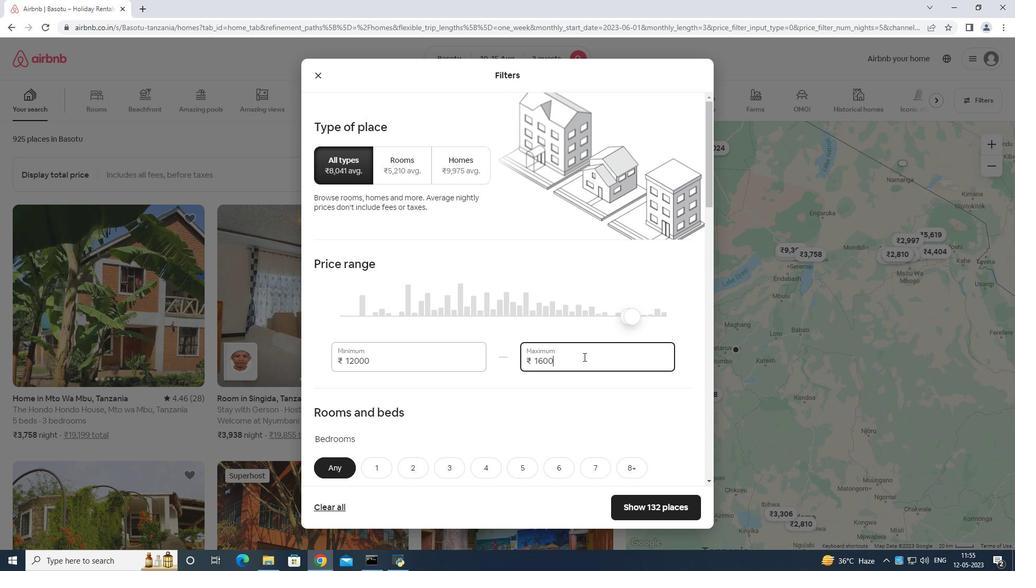 
Action: Mouse moved to (585, 355)
Screenshot: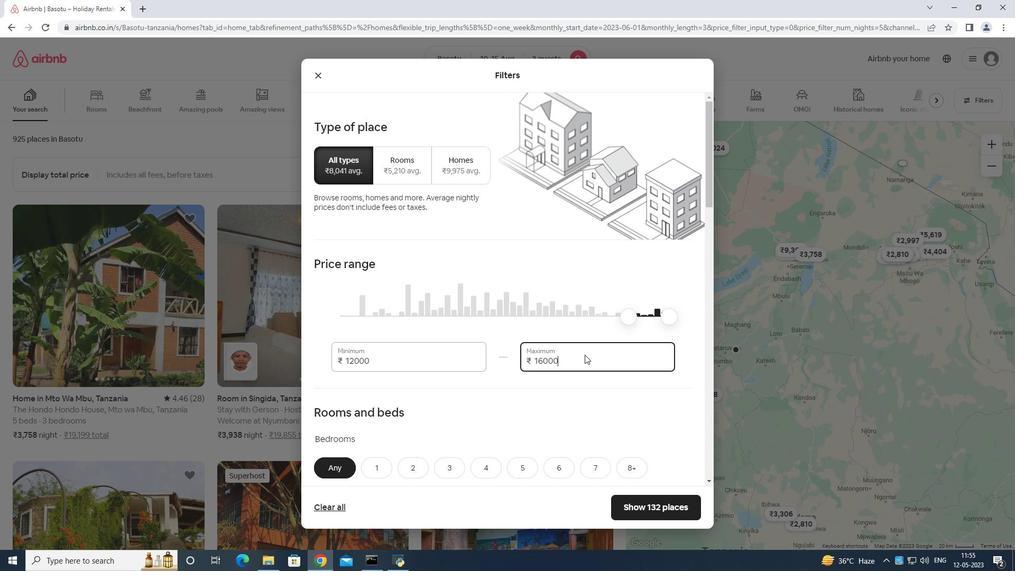 
Action: Mouse scrolled (585, 355) with delta (0, 0)
Screenshot: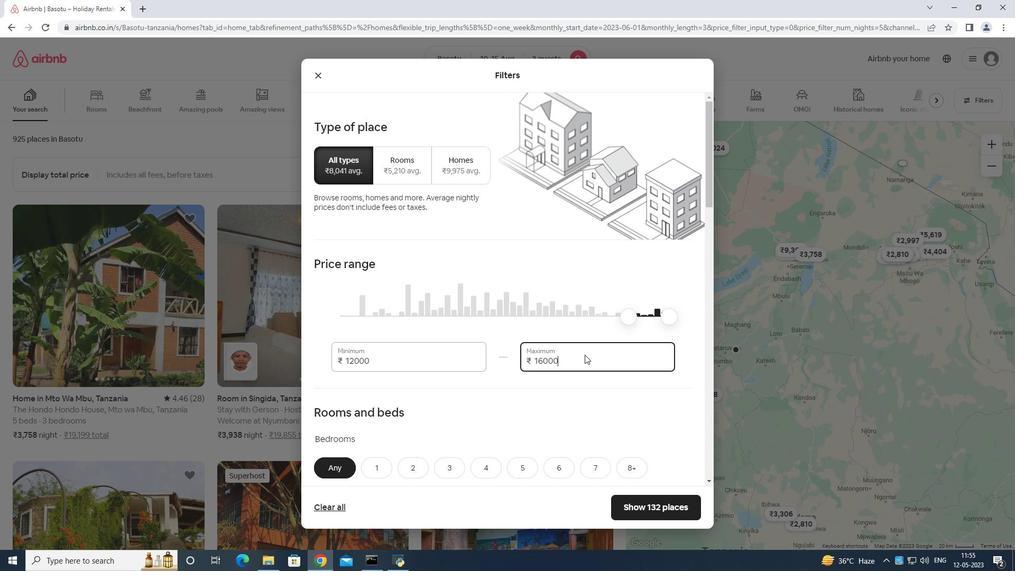 
Action: Mouse moved to (584, 359)
Screenshot: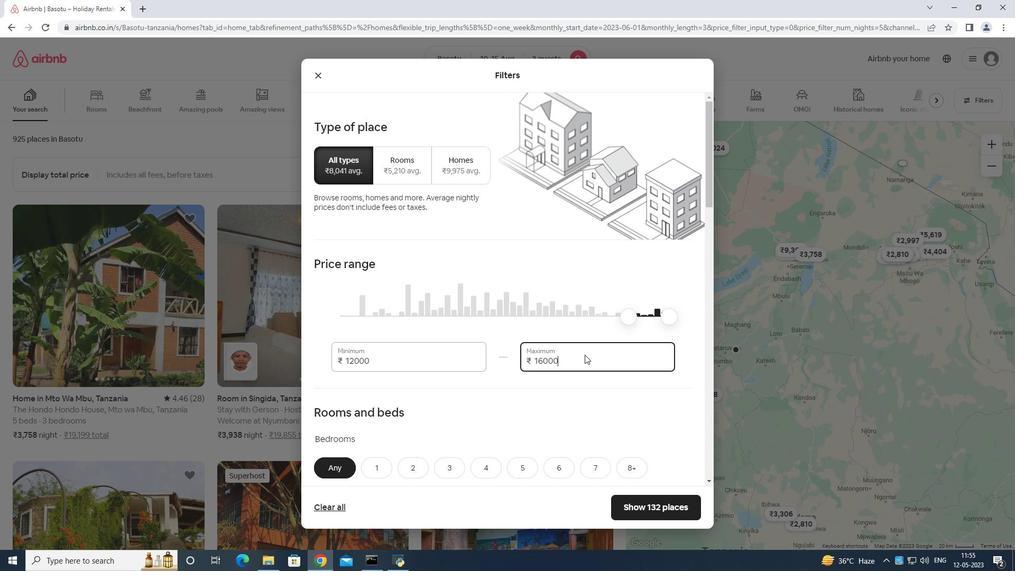 
Action: Mouse scrolled (584, 358) with delta (0, 0)
Screenshot: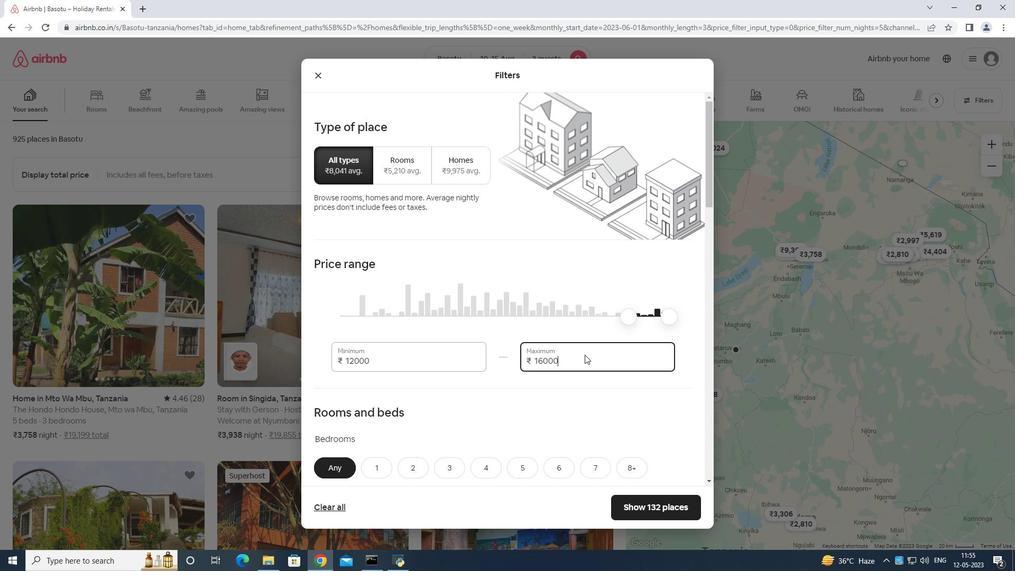 
Action: Mouse scrolled (584, 358) with delta (0, 0)
Screenshot: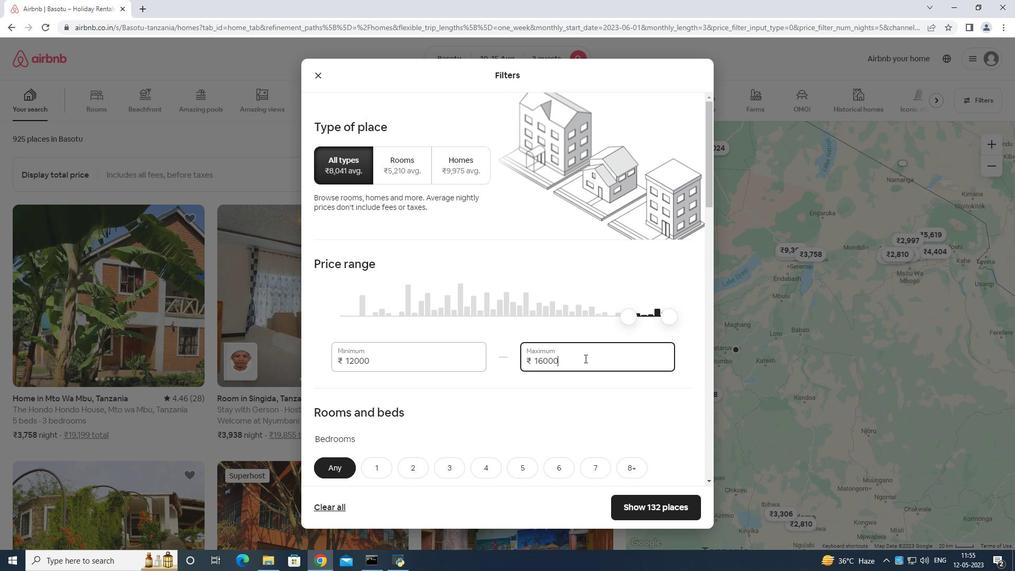 
Action: Mouse moved to (406, 306)
Screenshot: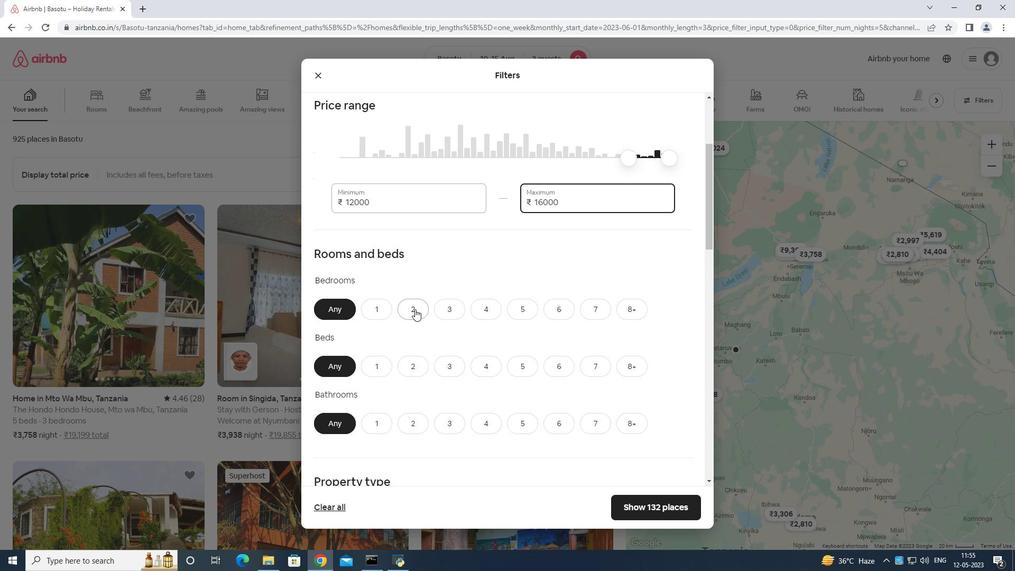 
Action: Mouse pressed left at (406, 306)
Screenshot: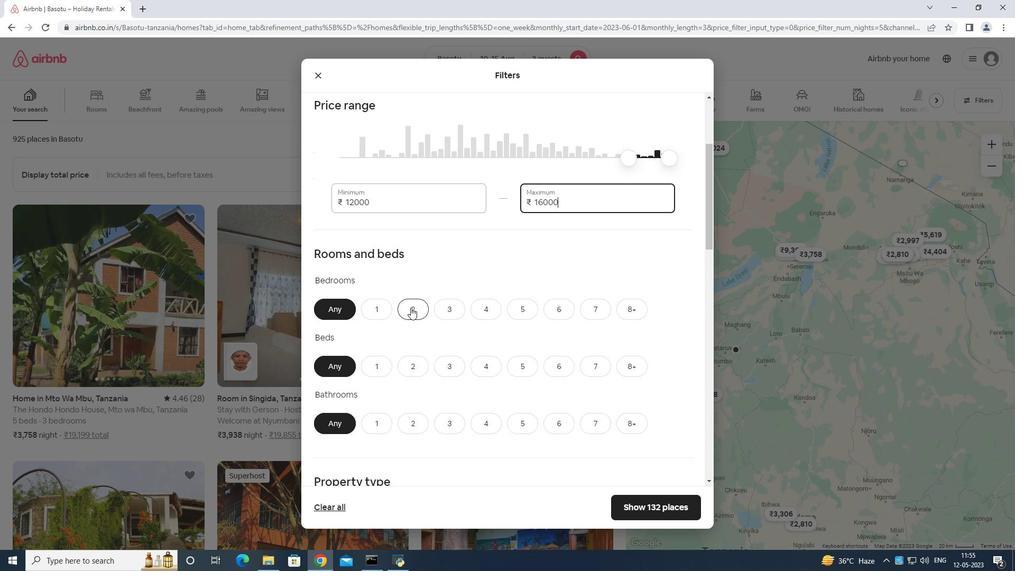 
Action: Mouse moved to (451, 363)
Screenshot: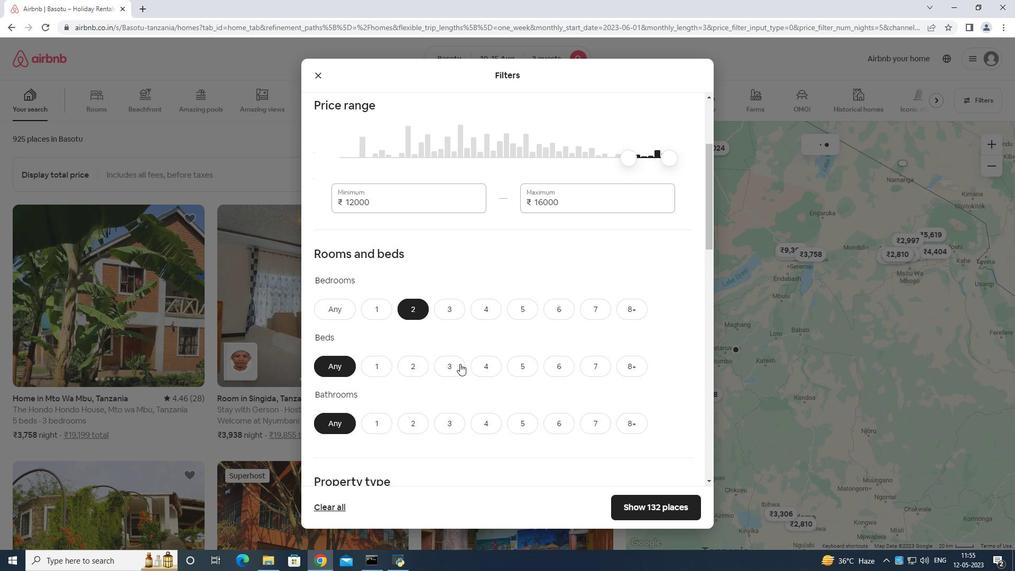 
Action: Mouse pressed left at (451, 363)
Screenshot: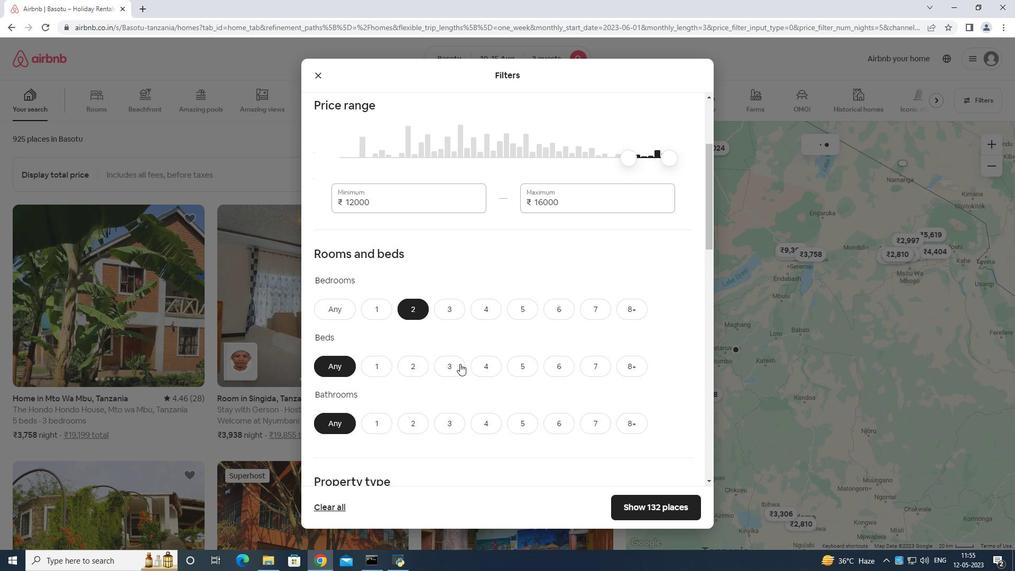 
Action: Mouse moved to (380, 420)
Screenshot: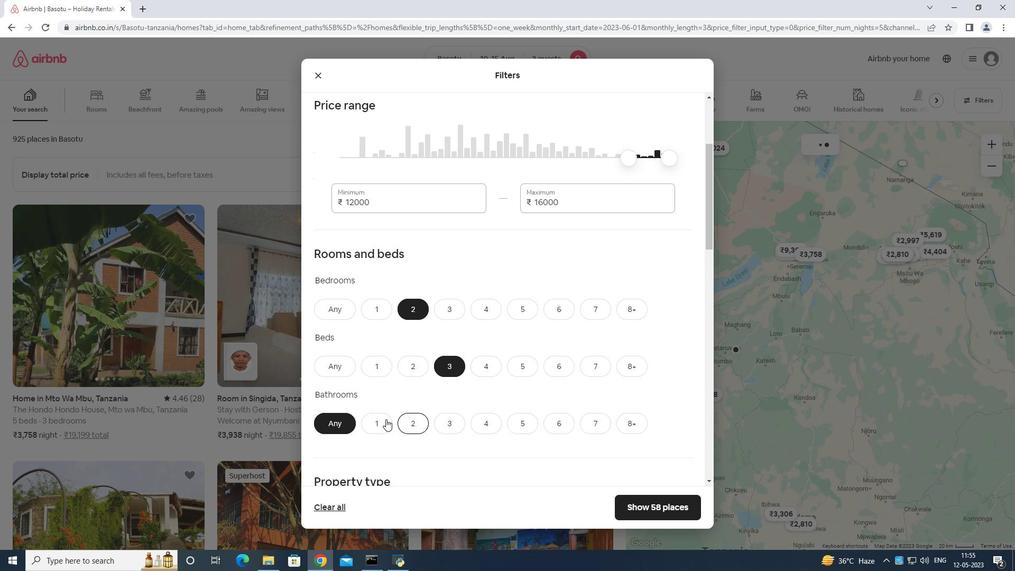 
Action: Mouse pressed left at (380, 420)
Screenshot: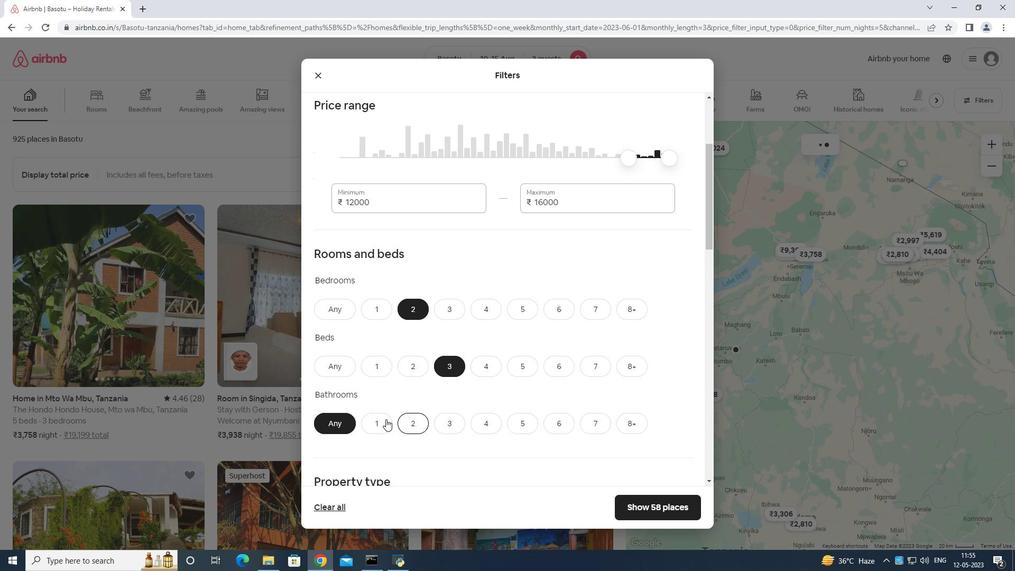 
Action: Mouse moved to (508, 354)
Screenshot: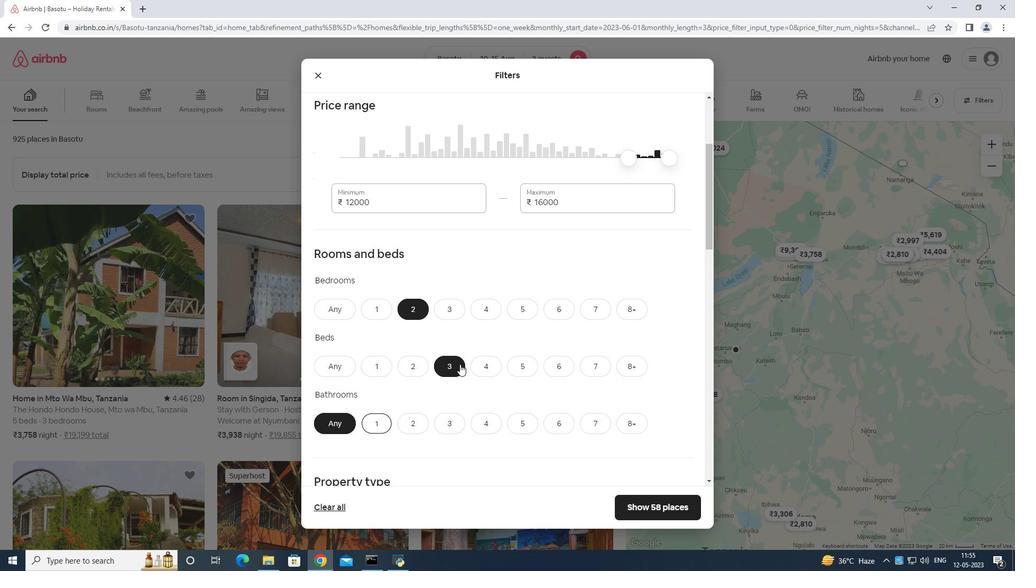 
Action: Mouse scrolled (508, 353) with delta (0, 0)
Screenshot: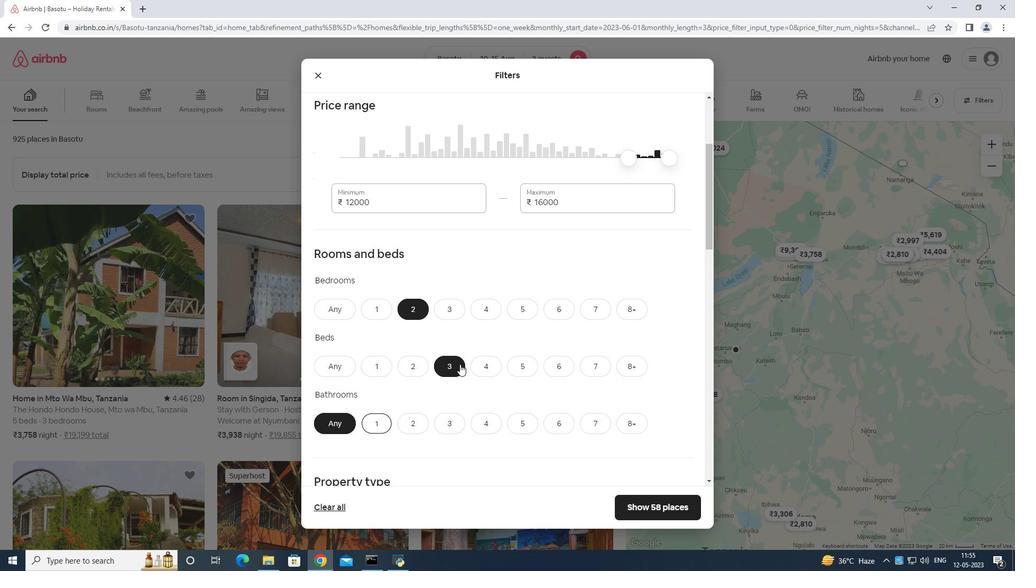 
Action: Mouse moved to (525, 355)
Screenshot: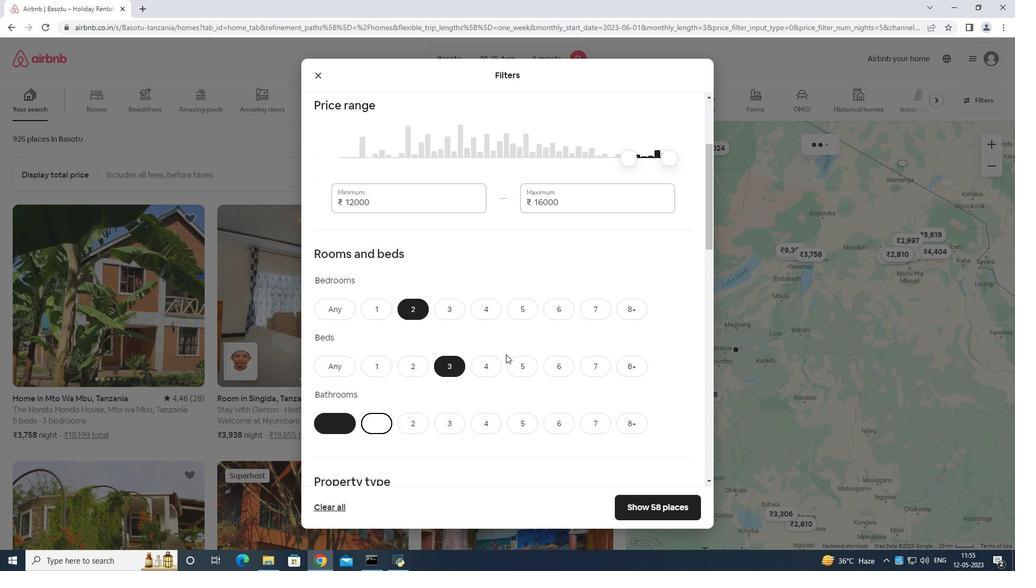 
Action: Mouse scrolled (525, 354) with delta (0, 0)
Screenshot: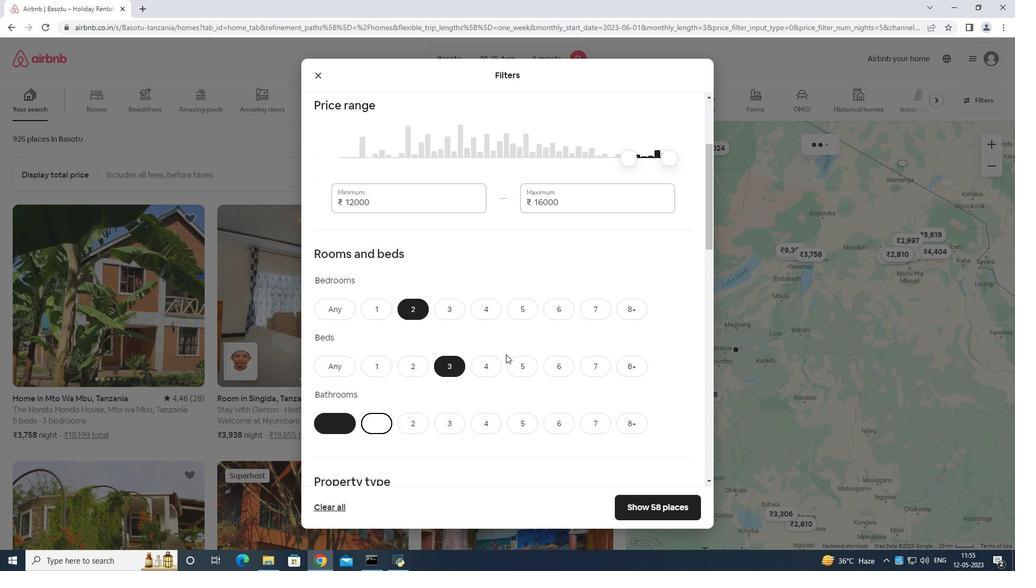
Action: Mouse moved to (535, 347)
Screenshot: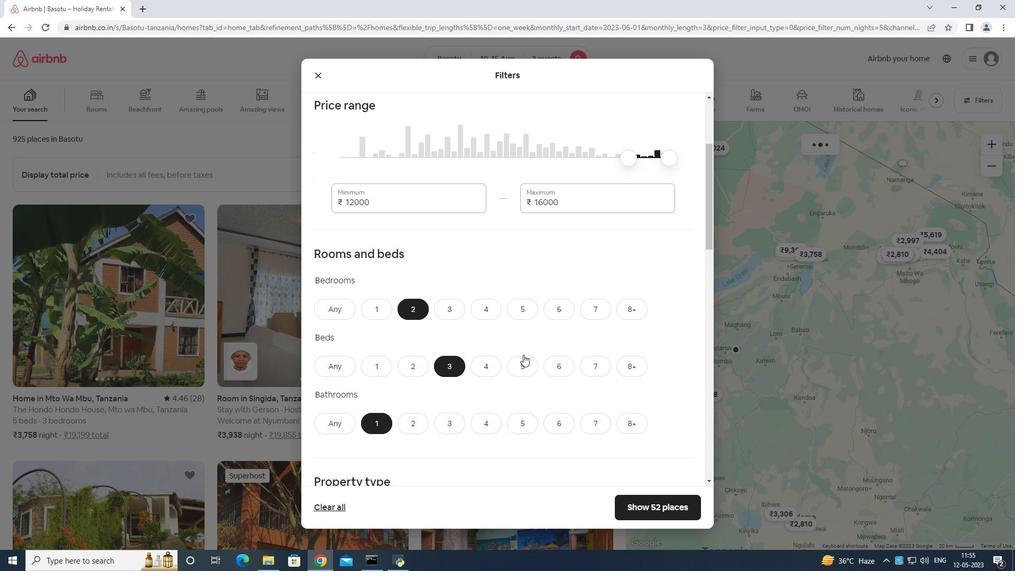 
Action: Mouse scrolled (535, 346) with delta (0, 0)
Screenshot: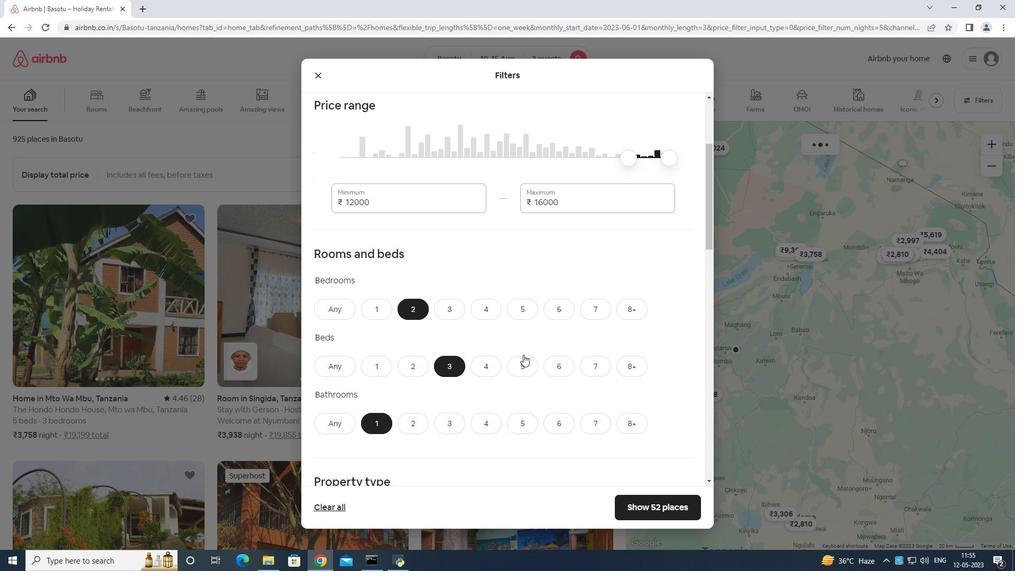 
Action: Mouse moved to (539, 343)
Screenshot: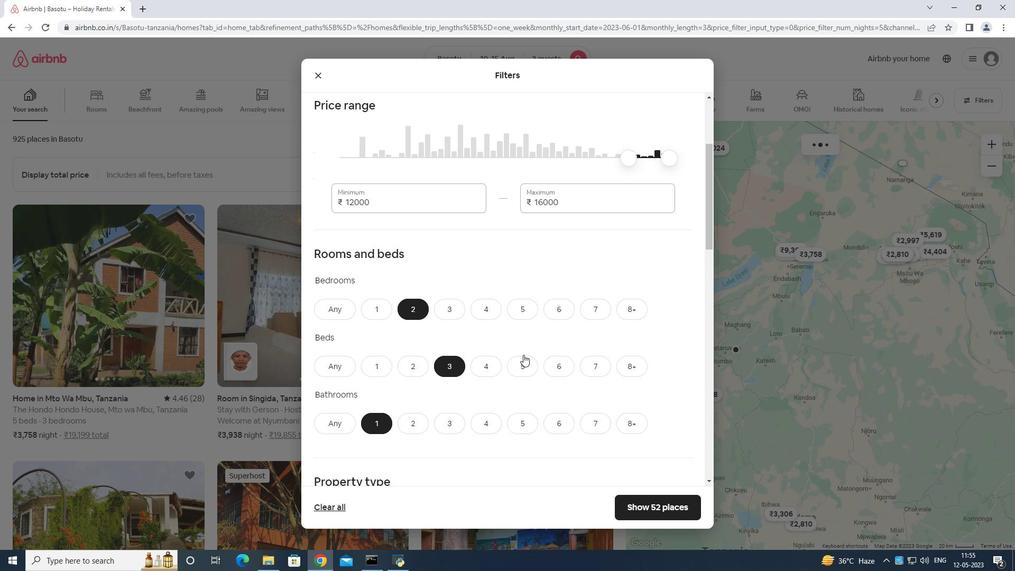 
Action: Mouse scrolled (539, 343) with delta (0, 0)
Screenshot: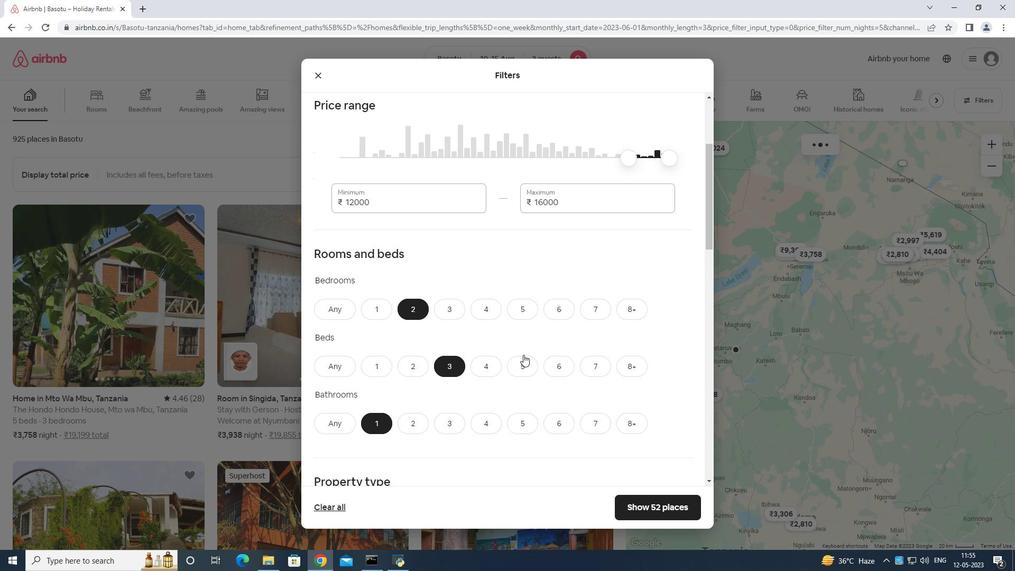 
Action: Mouse moved to (546, 338)
Screenshot: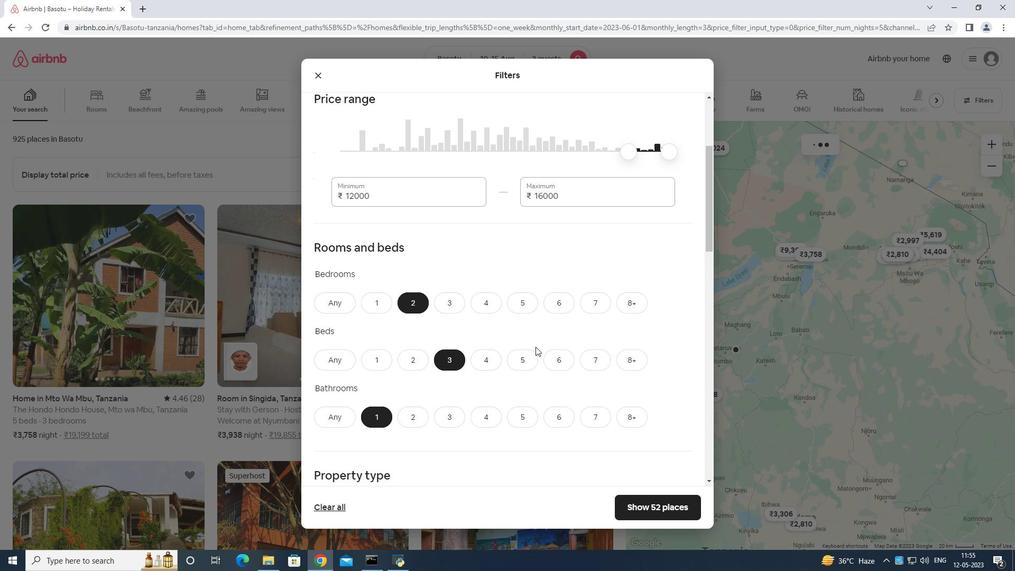 
Action: Mouse scrolled (546, 337) with delta (0, 0)
Screenshot: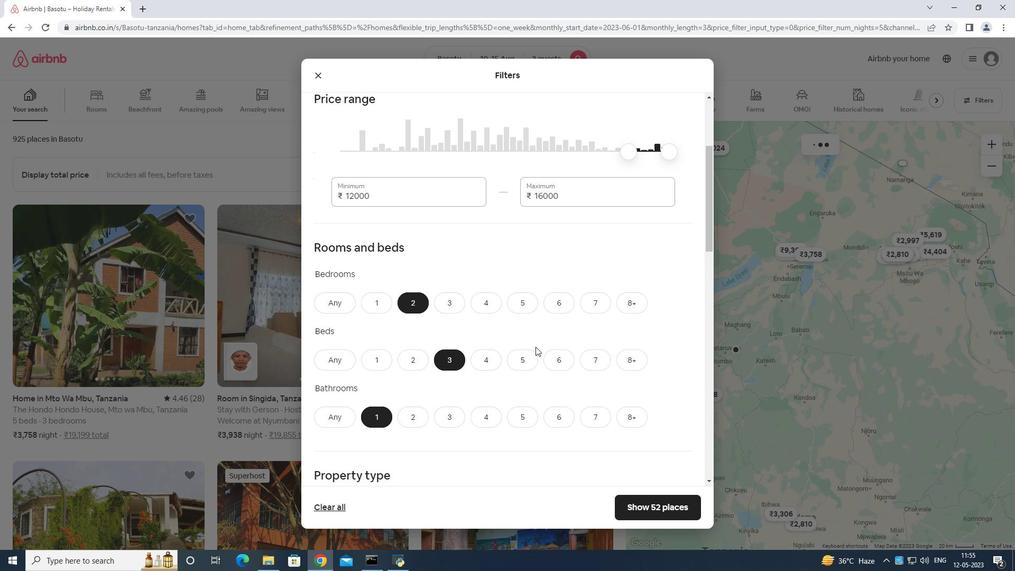 
Action: Mouse moved to (372, 268)
Screenshot: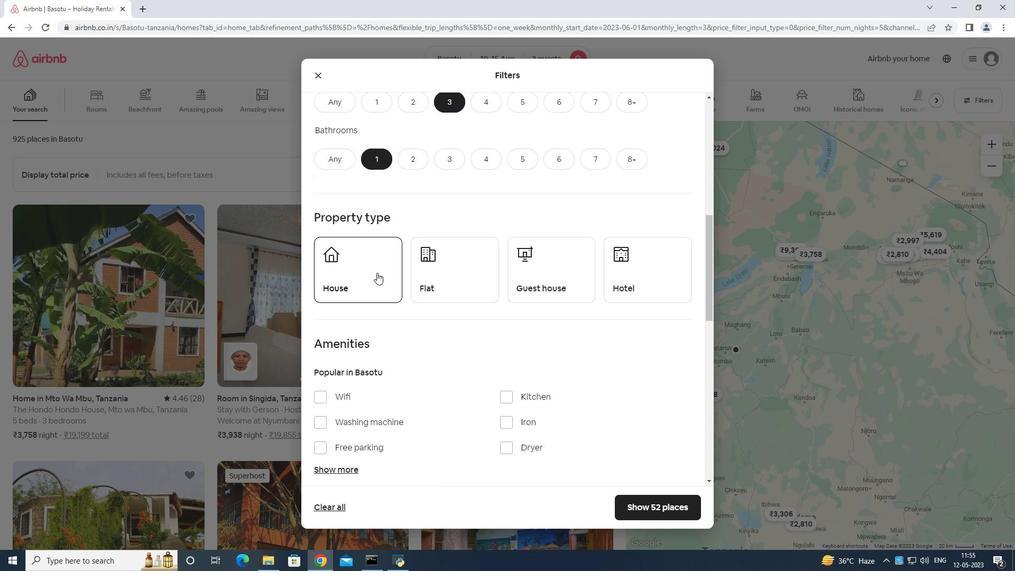 
Action: Mouse pressed left at (372, 268)
Screenshot: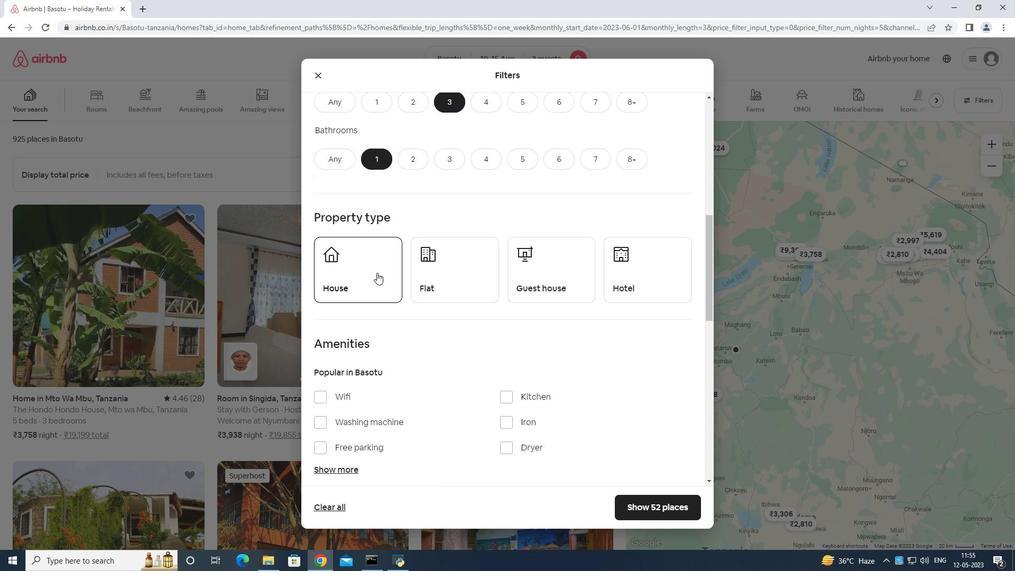 
Action: Mouse moved to (464, 265)
Screenshot: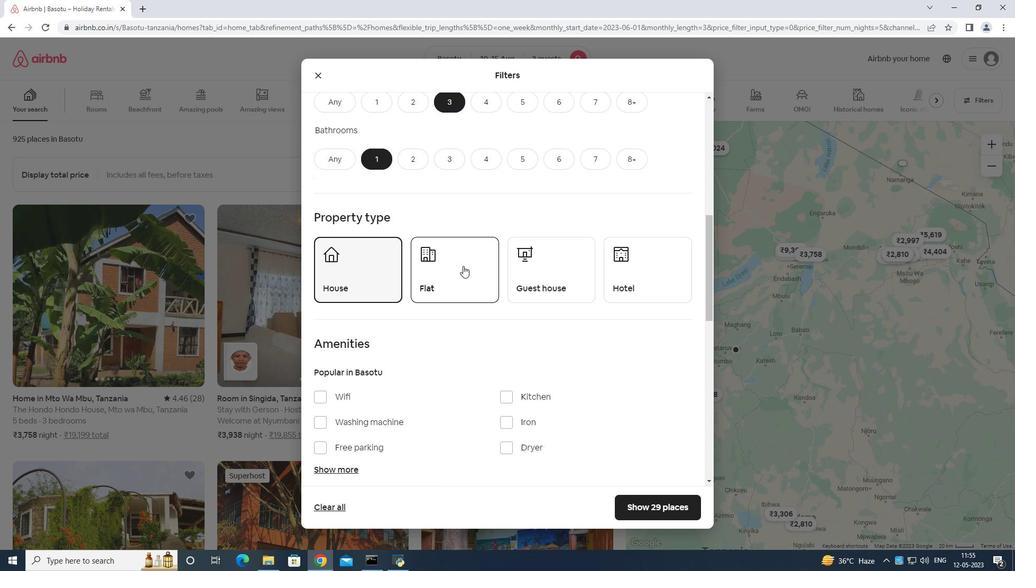 
Action: Mouse pressed left at (464, 265)
Screenshot: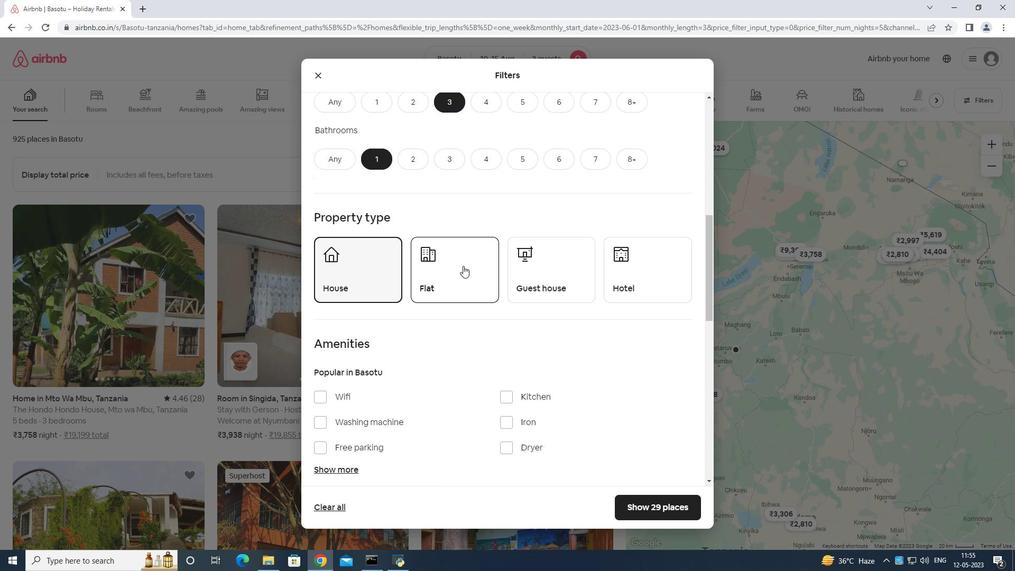 
Action: Mouse moved to (532, 262)
Screenshot: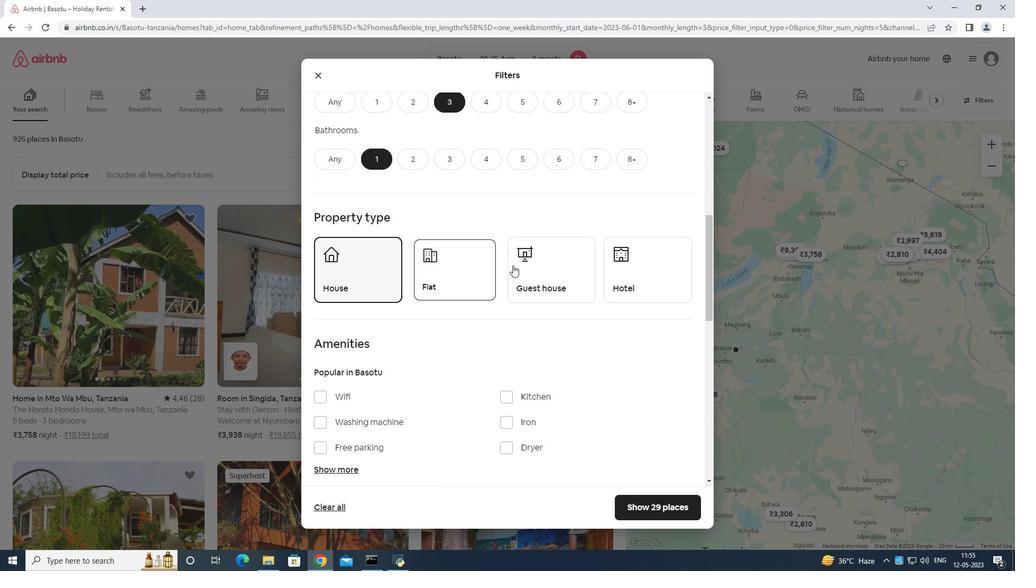
Action: Mouse pressed left at (532, 262)
Screenshot: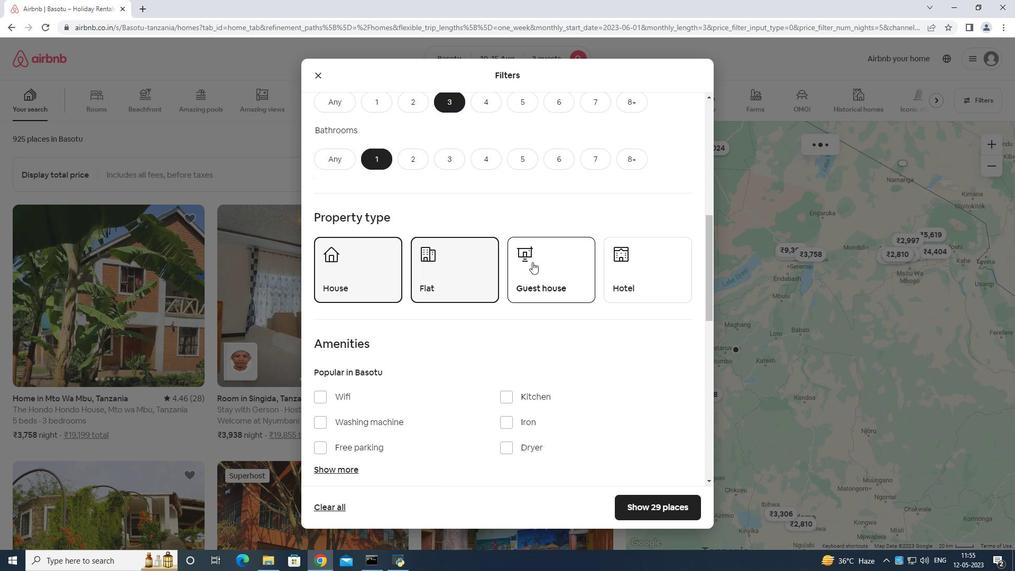 
Action: Mouse moved to (533, 262)
Screenshot: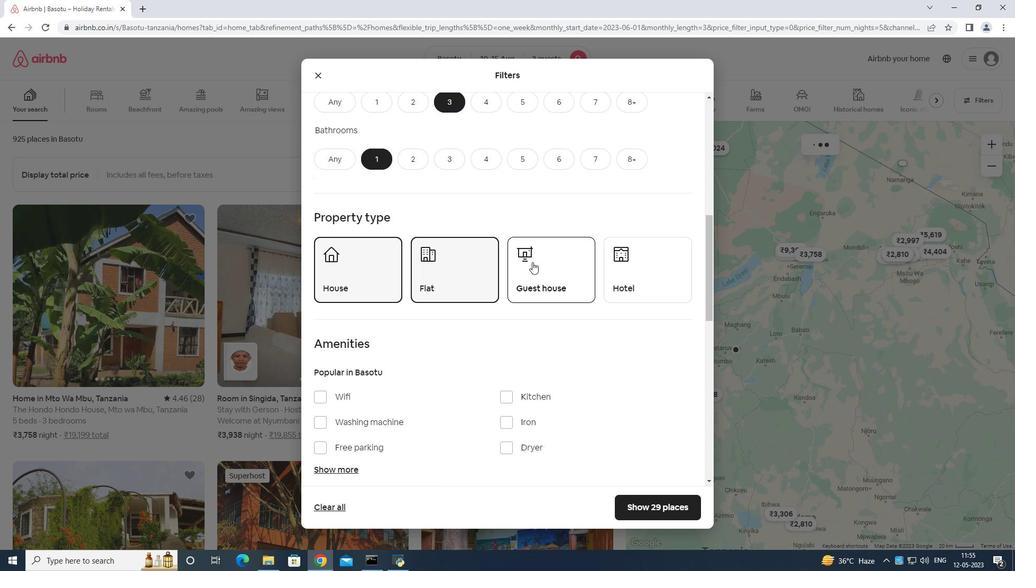 
Action: Mouse scrolled (533, 261) with delta (0, 0)
Screenshot: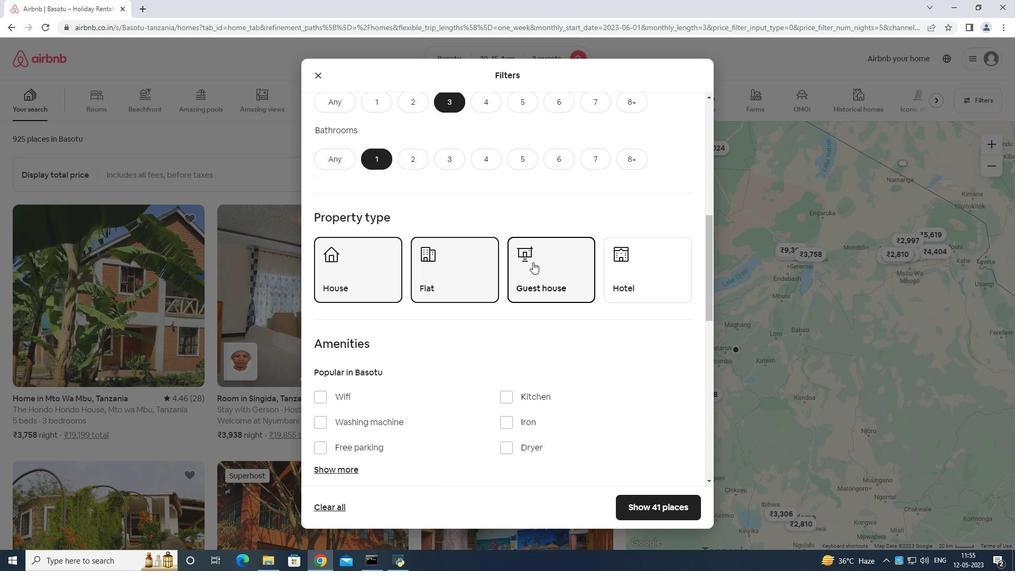 
Action: Mouse moved to (533, 262)
Screenshot: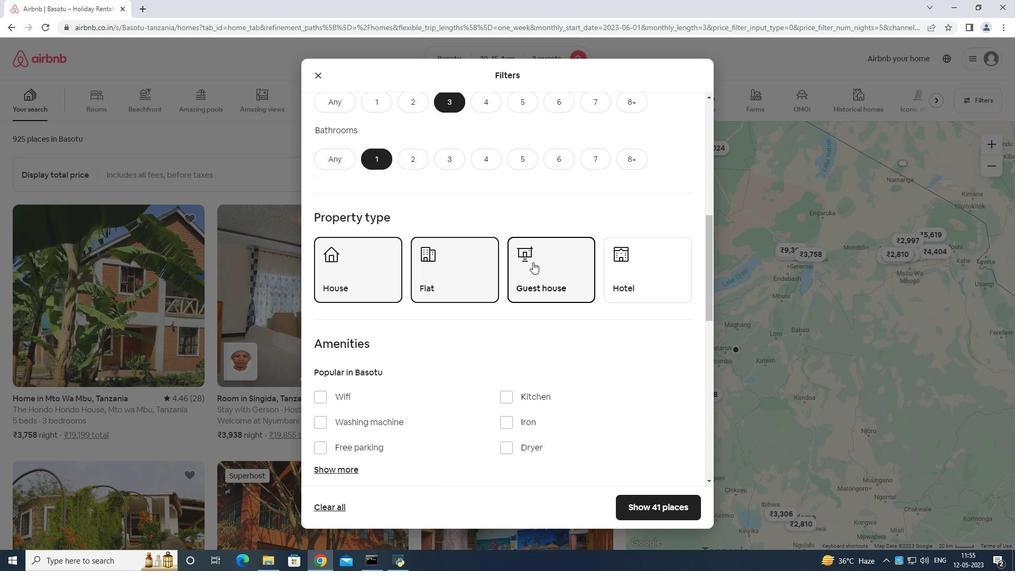 
Action: Mouse scrolled (533, 261) with delta (0, 0)
Screenshot: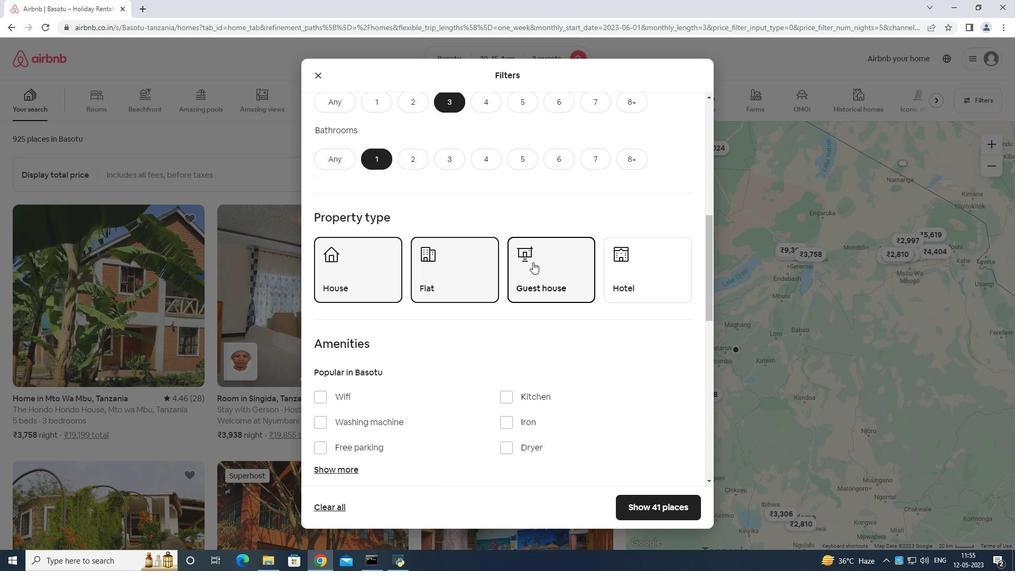 
Action: Mouse moved to (532, 262)
Screenshot: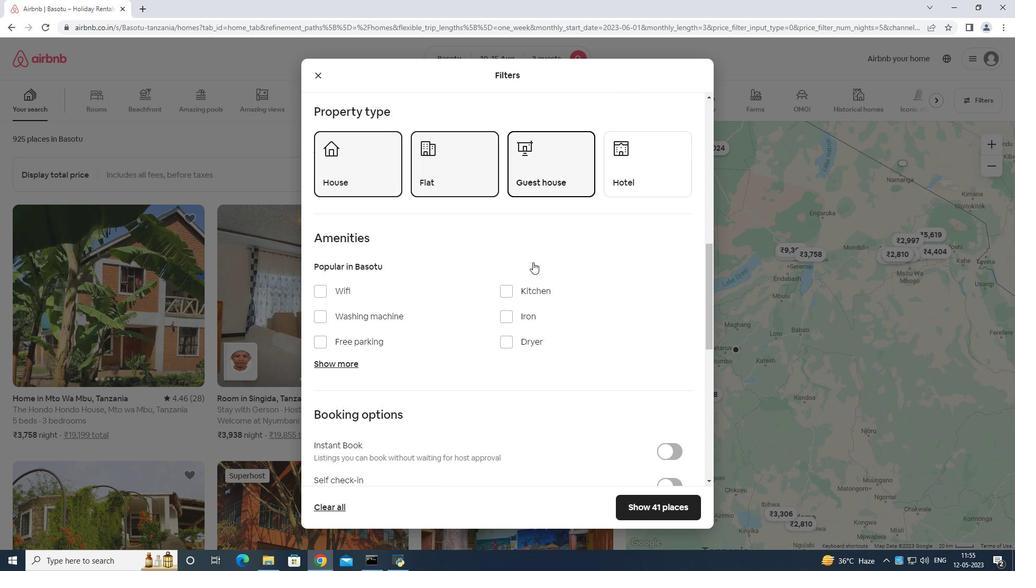
Action: Mouse scrolled (532, 261) with delta (0, 0)
Screenshot: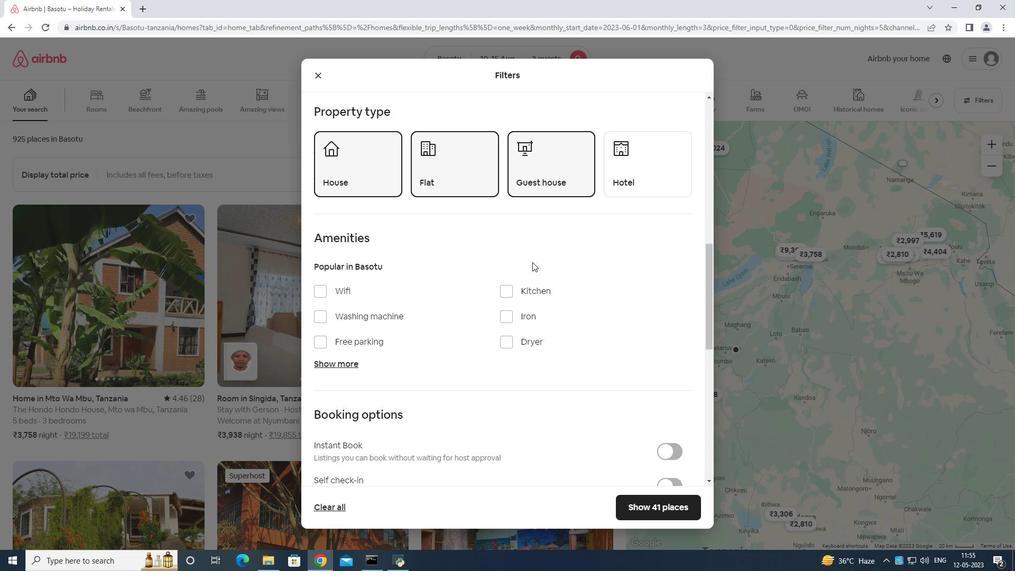 
Action: Mouse scrolled (532, 261) with delta (0, 0)
Screenshot: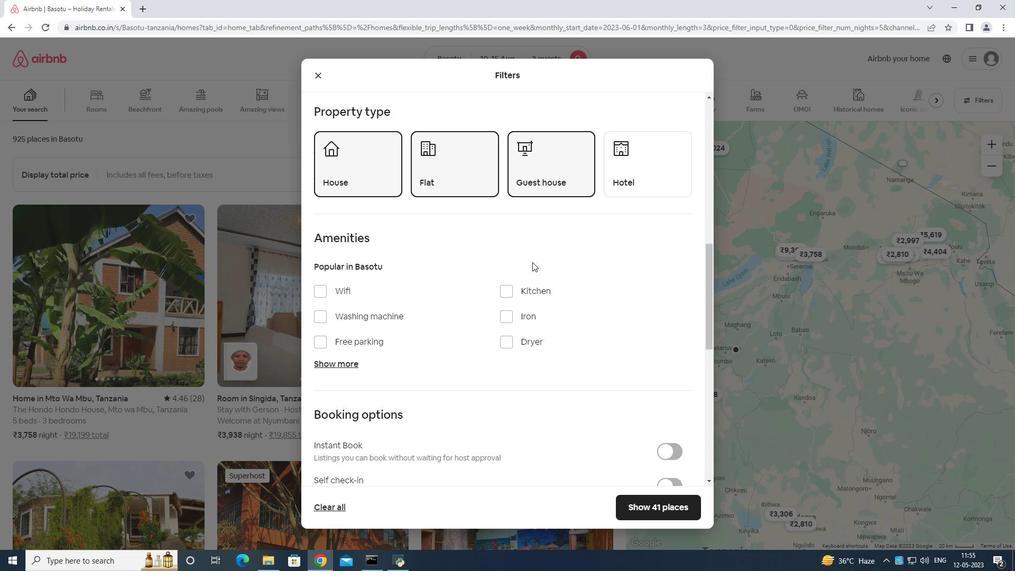 
Action: Mouse moved to (532, 262)
Screenshot: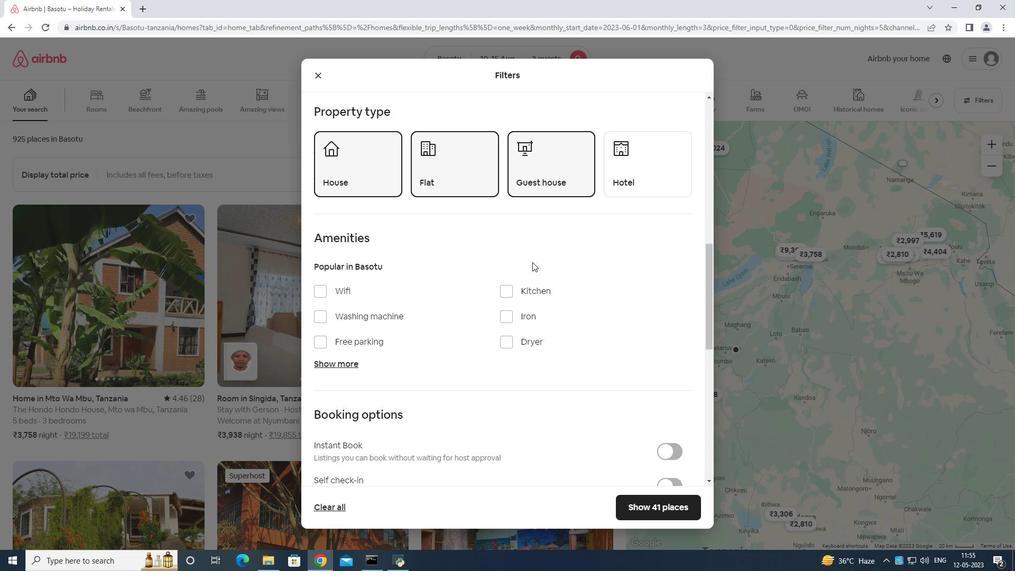 
Action: Mouse scrolled (532, 261) with delta (0, 0)
Screenshot: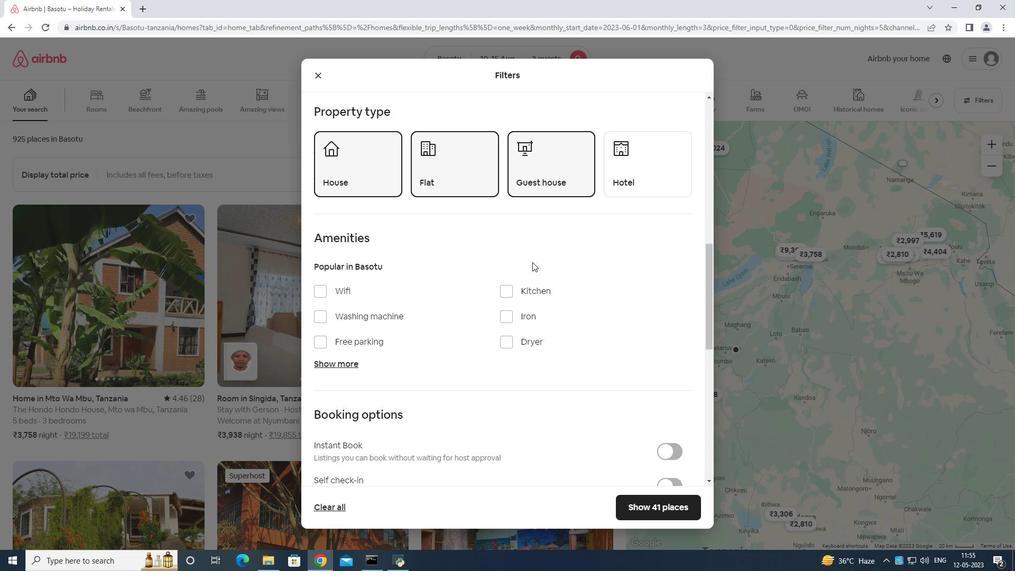 
Action: Mouse moved to (532, 262)
Screenshot: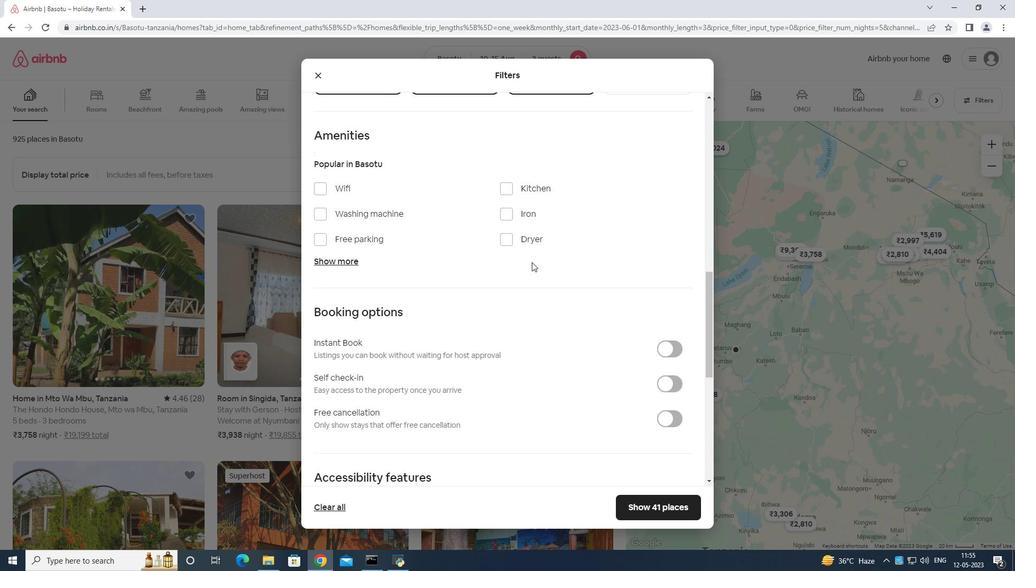 
Action: Mouse scrolled (532, 261) with delta (0, 0)
Screenshot: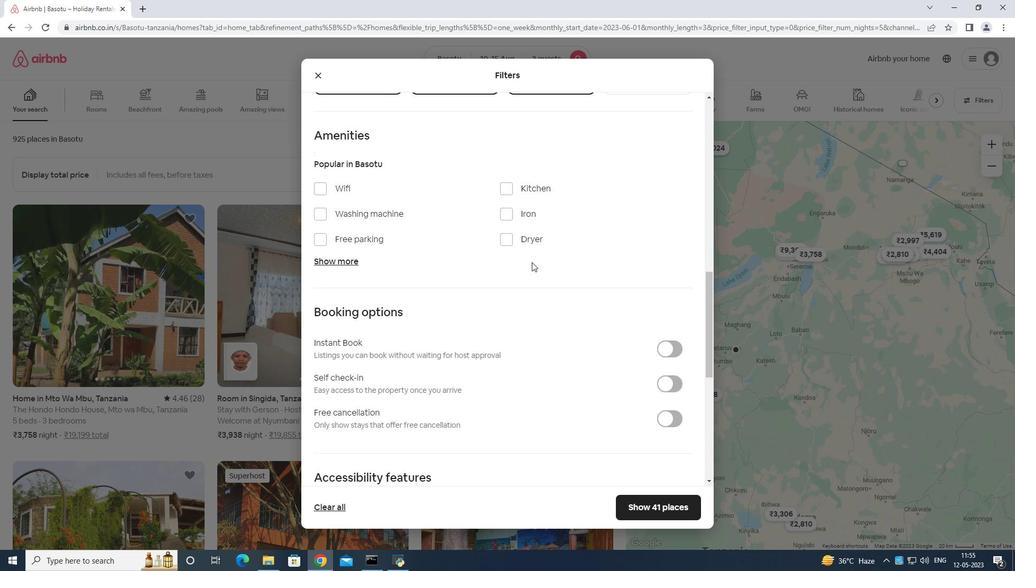 
Action: Mouse moved to (531, 262)
Screenshot: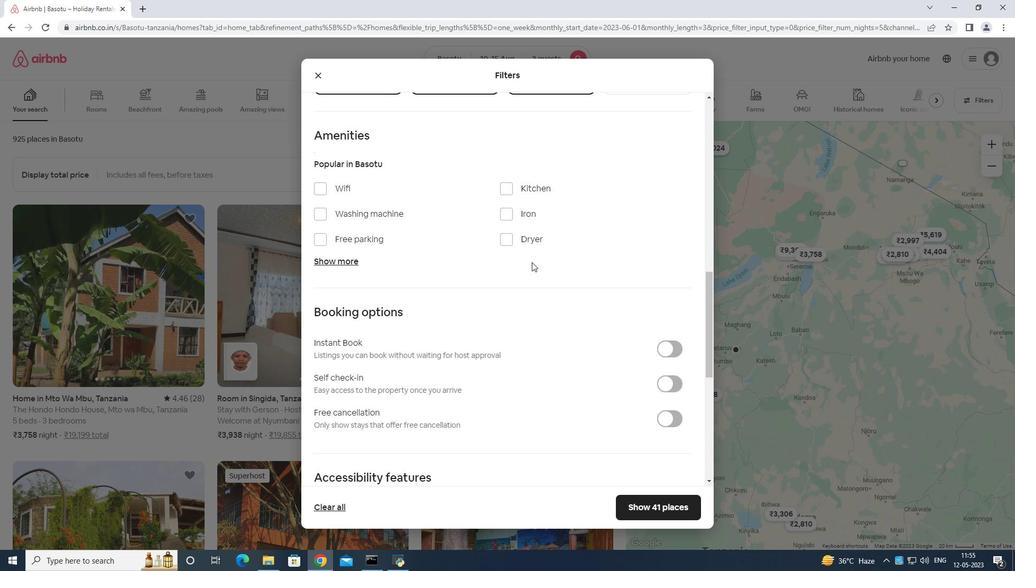 
Action: Mouse scrolled (531, 262) with delta (0, 0)
Screenshot: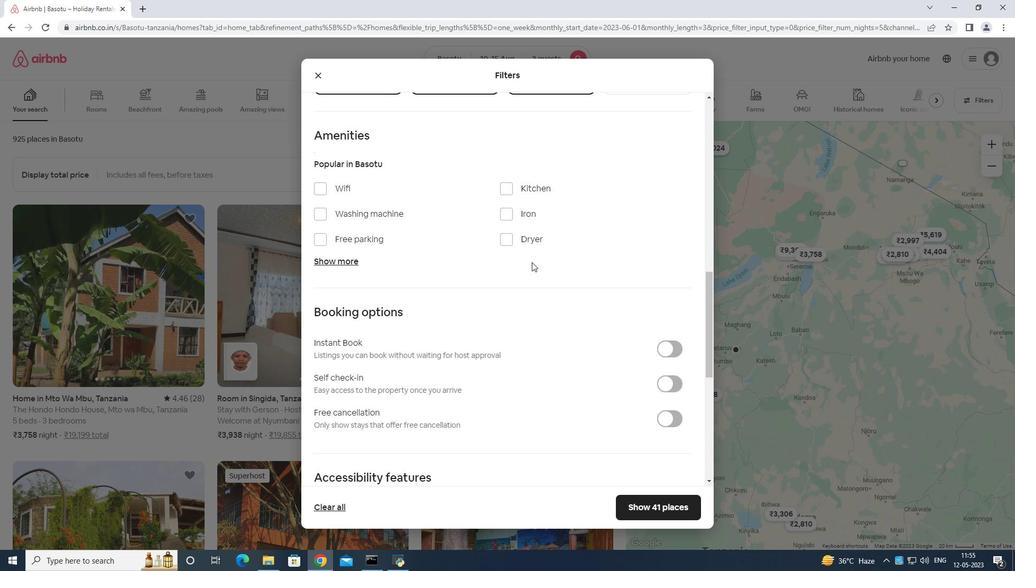 
Action: Mouse scrolled (531, 262) with delta (0, 0)
Screenshot: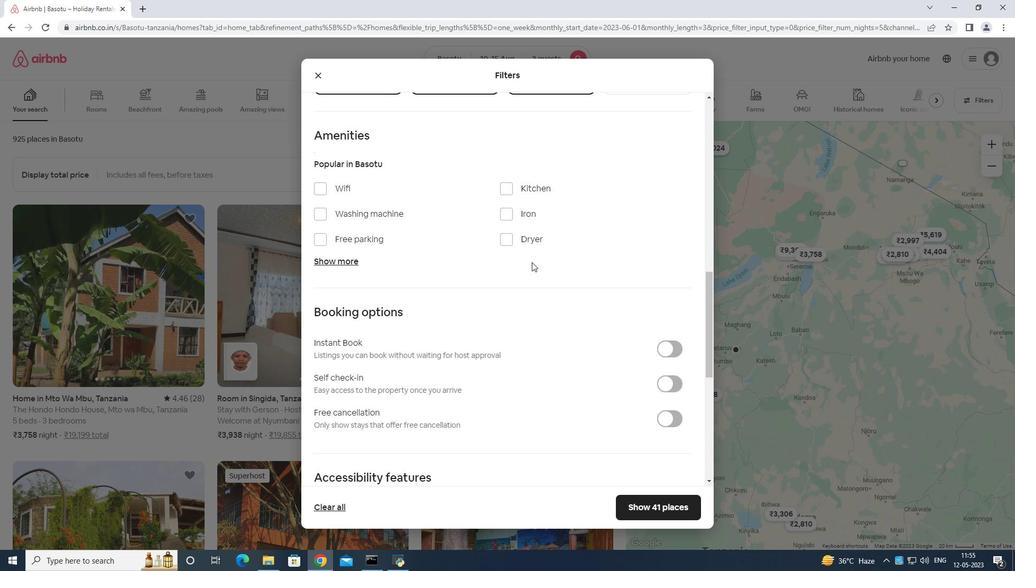 
Action: Mouse moved to (531, 262)
Screenshot: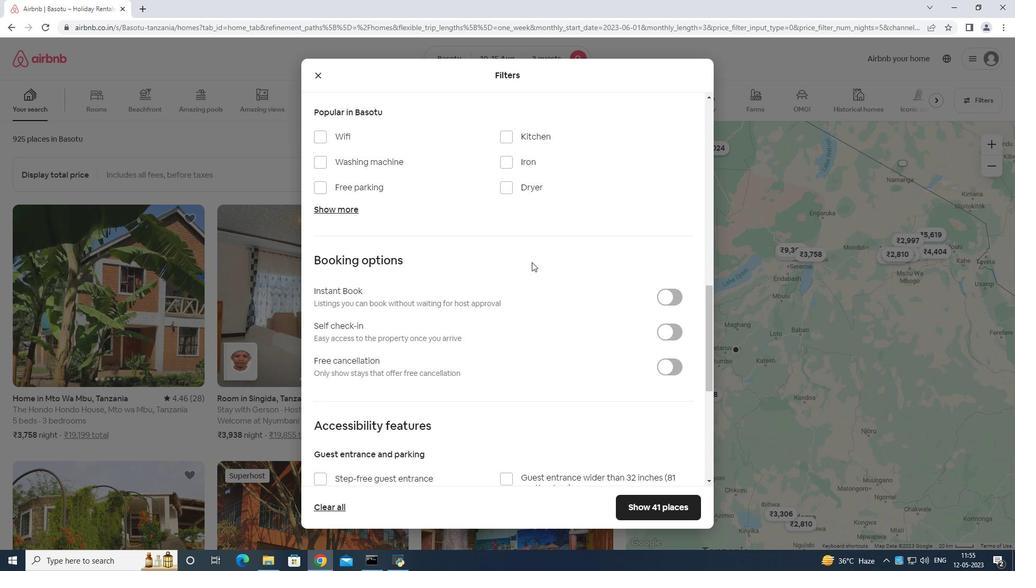 
Action: Mouse scrolled (531, 262) with delta (0, 0)
Screenshot: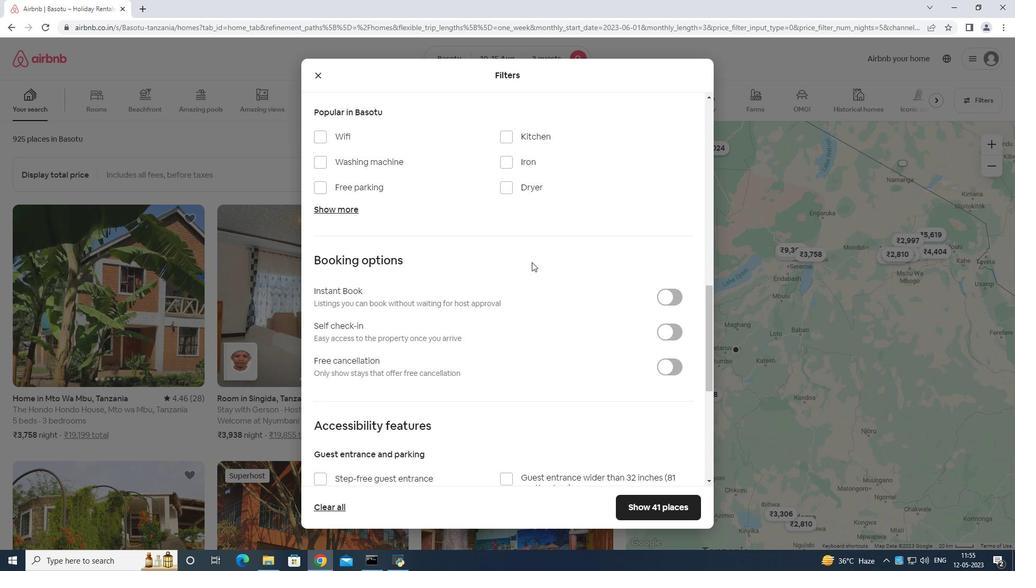 
Action: Mouse moved to (667, 117)
Screenshot: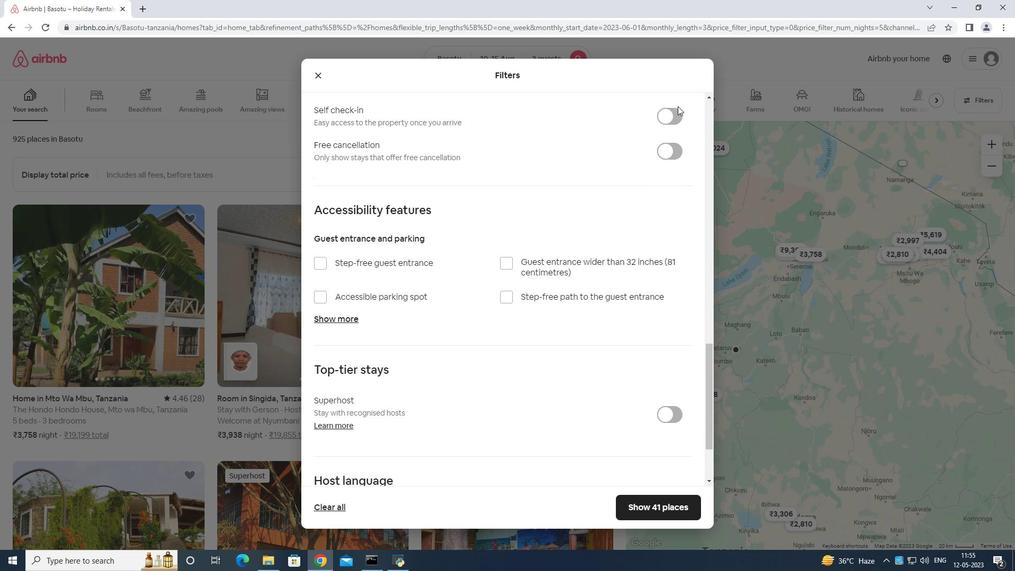 
Action: Mouse pressed left at (667, 117)
Screenshot: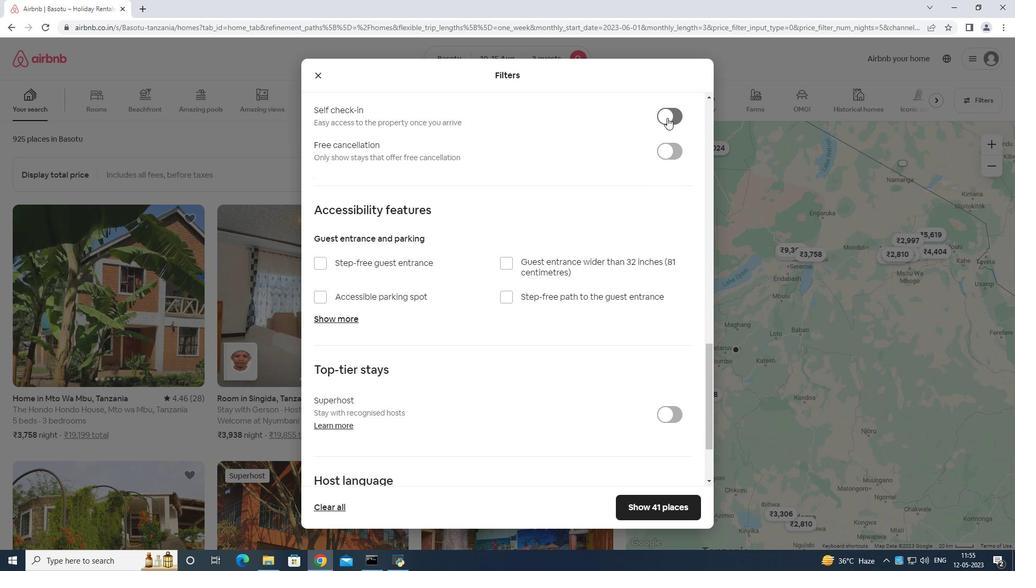 
Action: Mouse moved to (675, 510)
Screenshot: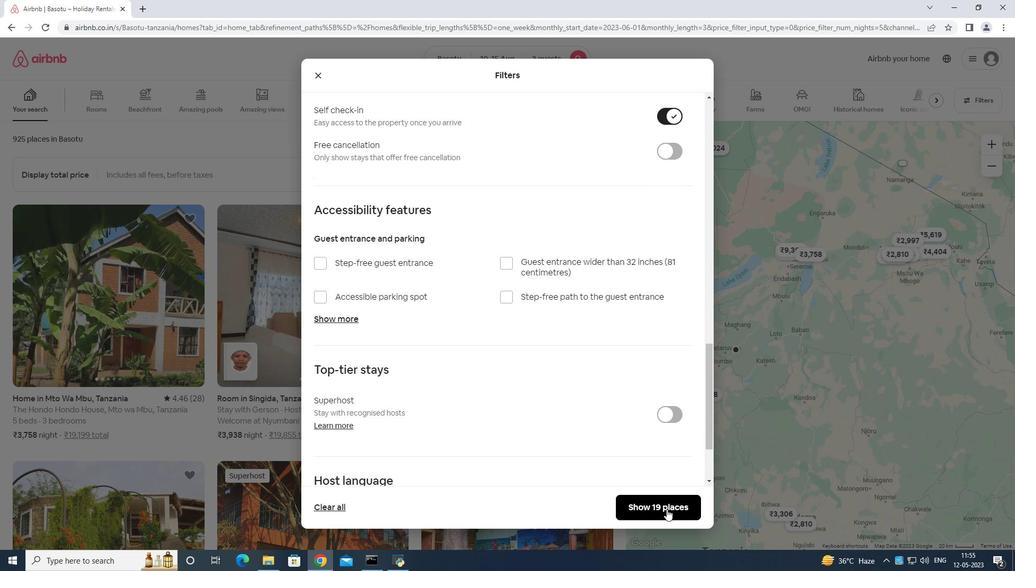 
